 Task: Search one way flight ticket for 4 adults, 1 infant in seat and 1 infant on lap in premium economy from Kotzebue: Ralph Wien Memorial Airport to Greensboro: Piedmont Triad International Airport on 5-1-2023. Choice of flights is Singapure airlines. Number of bags: 2 carry on bags and 1 checked bag. Price is upto 60000. Outbound departure time preference is 5:45. Return departure time preference is 8:30.
Action: Mouse moved to (210, 187)
Screenshot: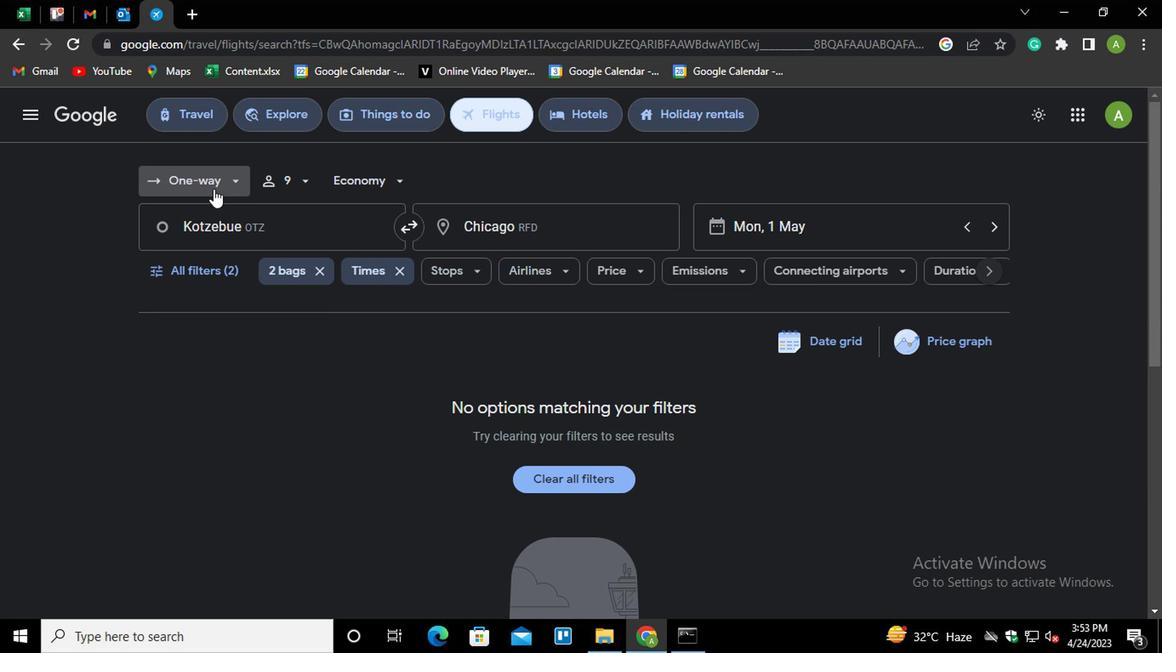 
Action: Mouse pressed left at (210, 187)
Screenshot: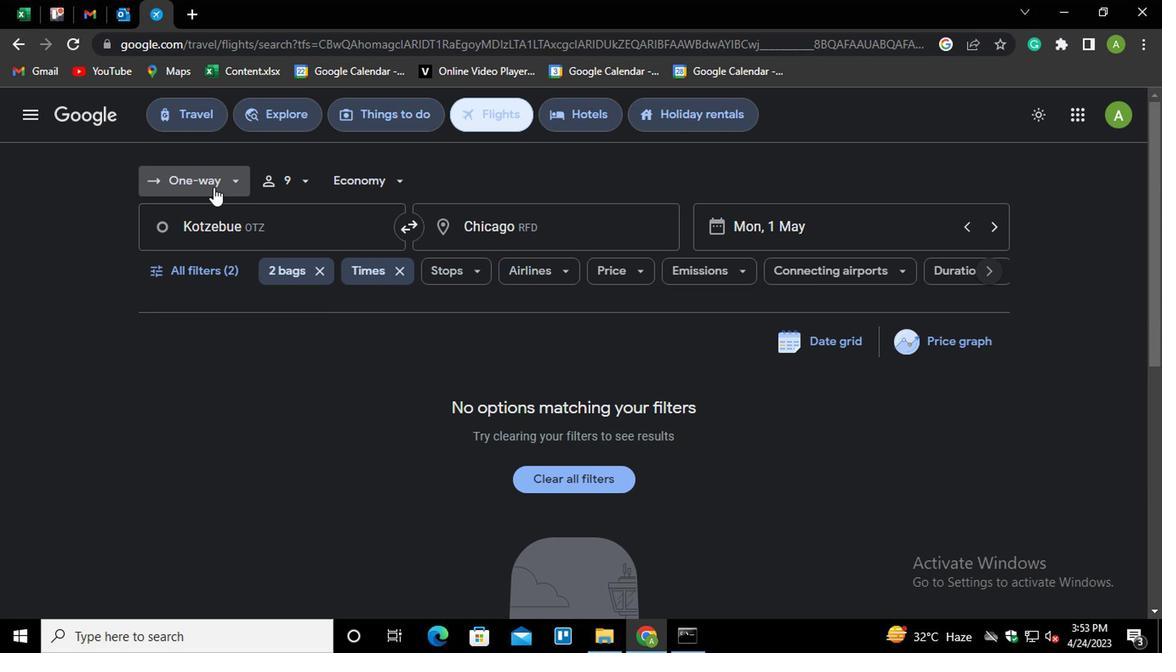 
Action: Mouse moved to (216, 254)
Screenshot: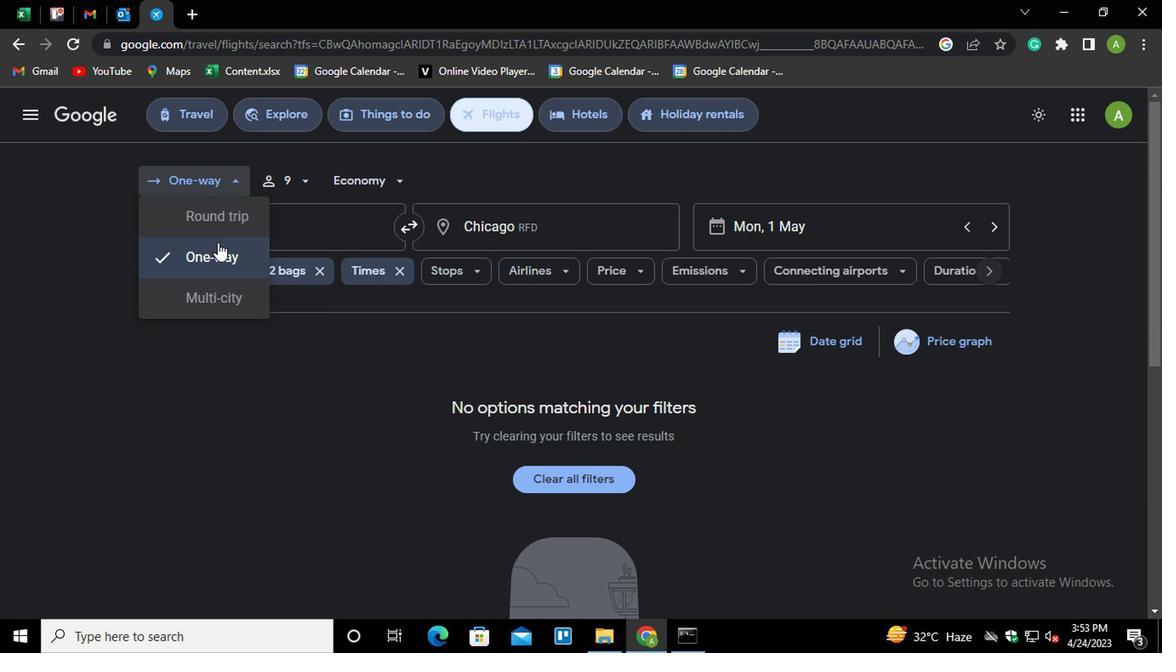 
Action: Mouse pressed left at (216, 254)
Screenshot: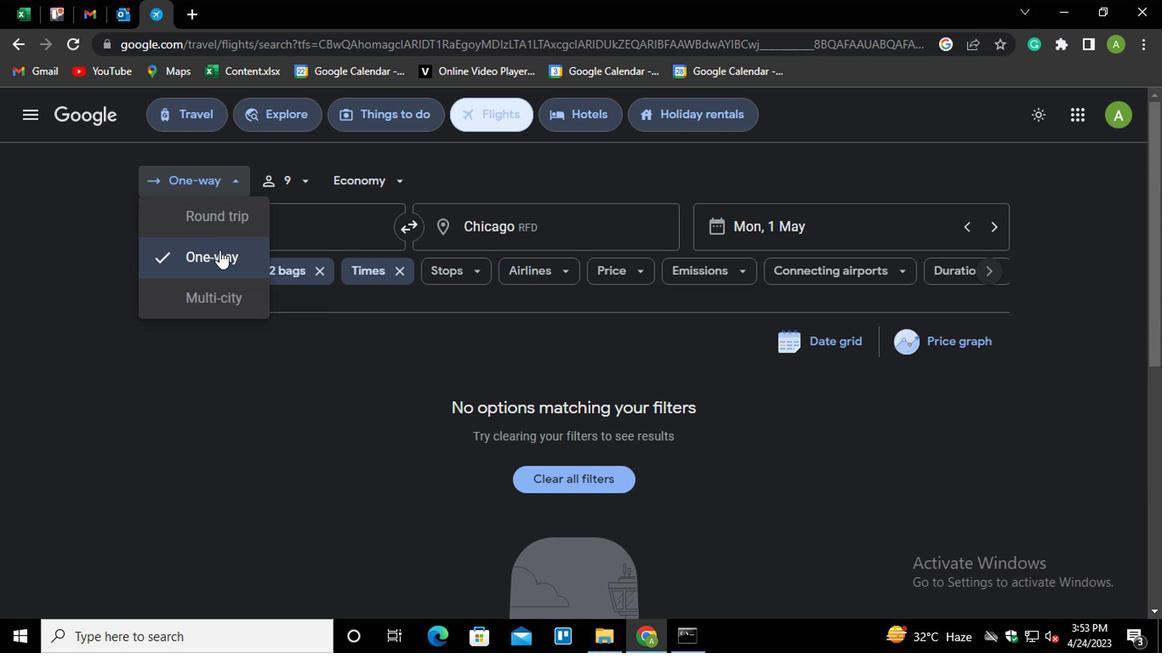 
Action: Mouse moved to (292, 185)
Screenshot: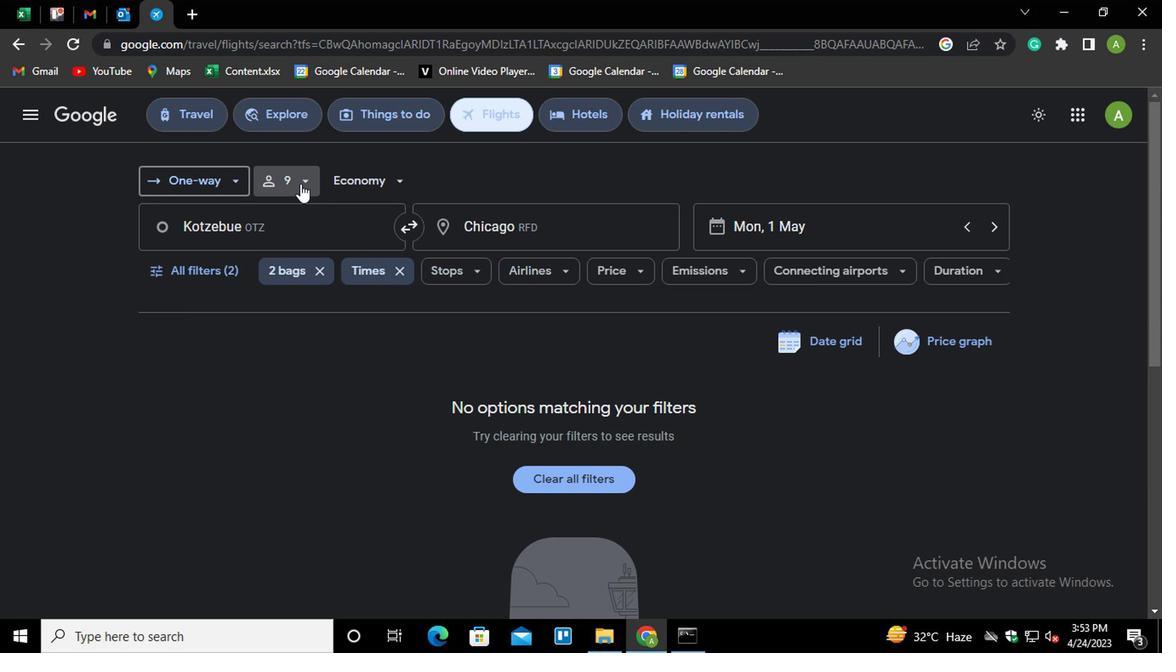 
Action: Mouse pressed left at (292, 185)
Screenshot: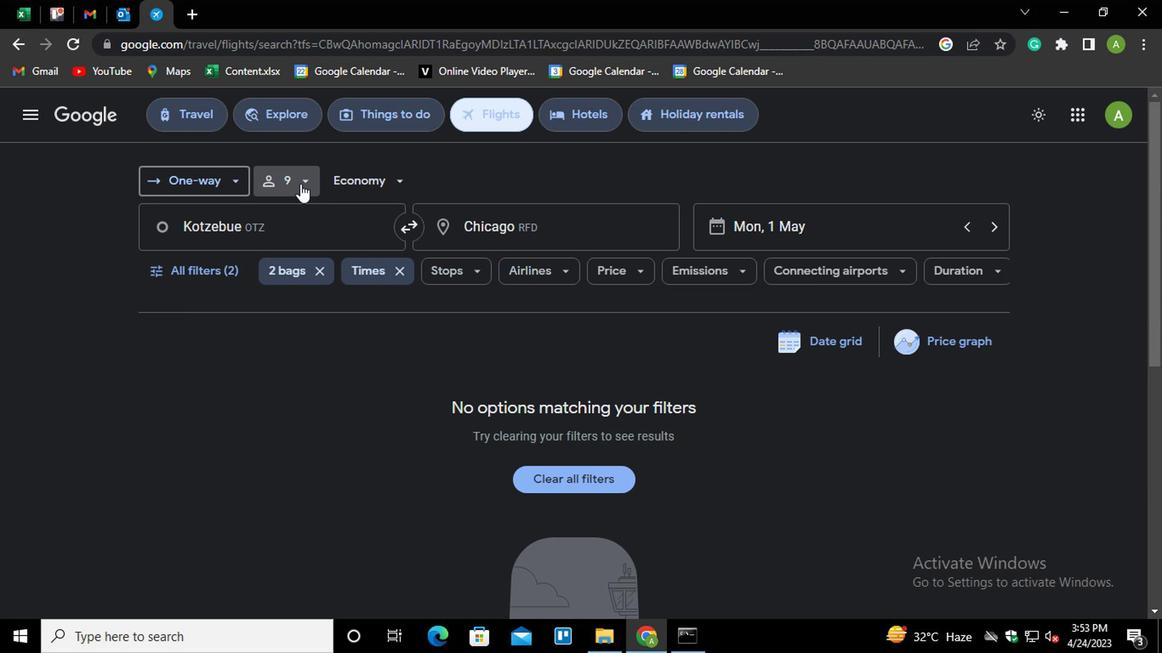 
Action: Mouse moved to (378, 225)
Screenshot: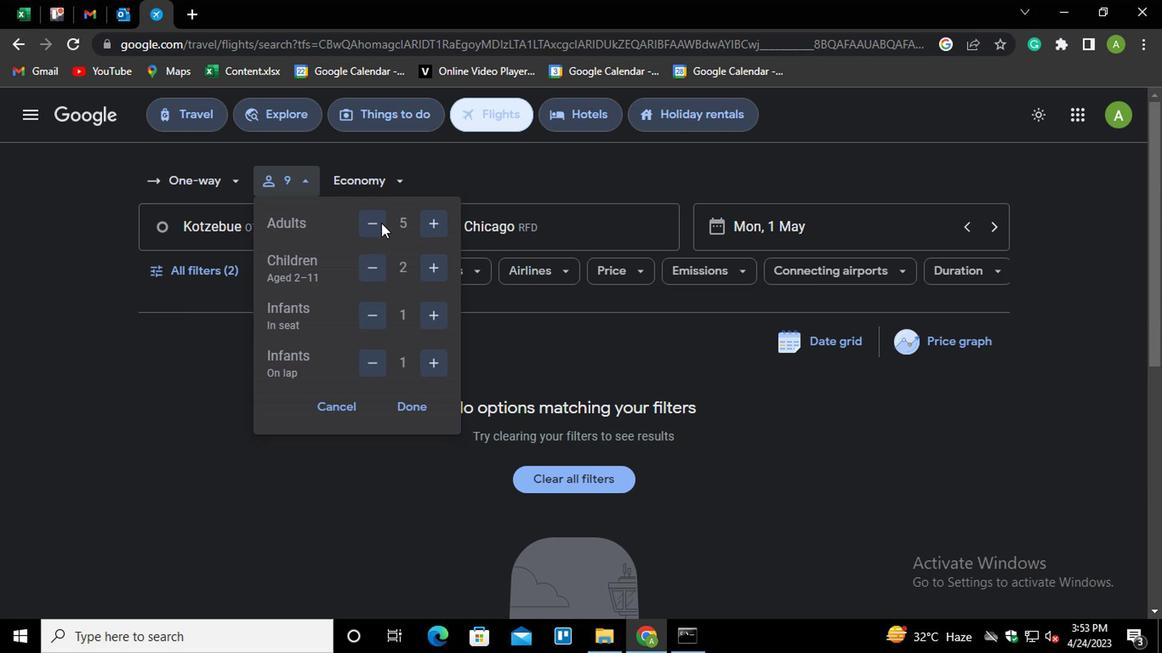 
Action: Mouse pressed left at (378, 225)
Screenshot: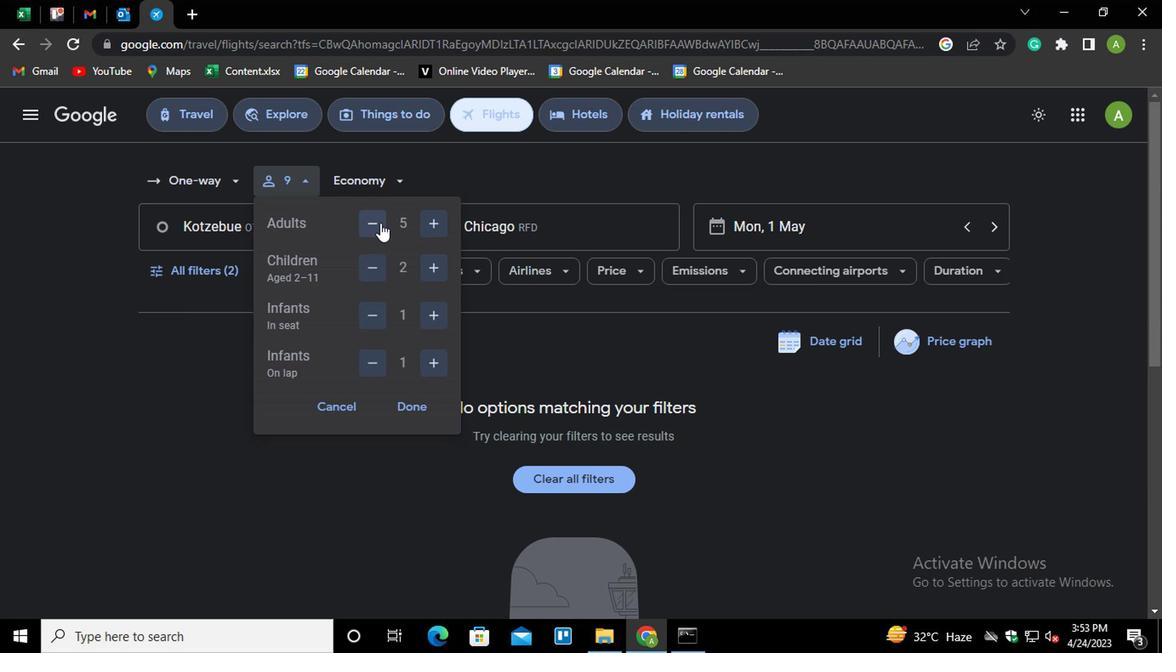 
Action: Mouse moved to (371, 265)
Screenshot: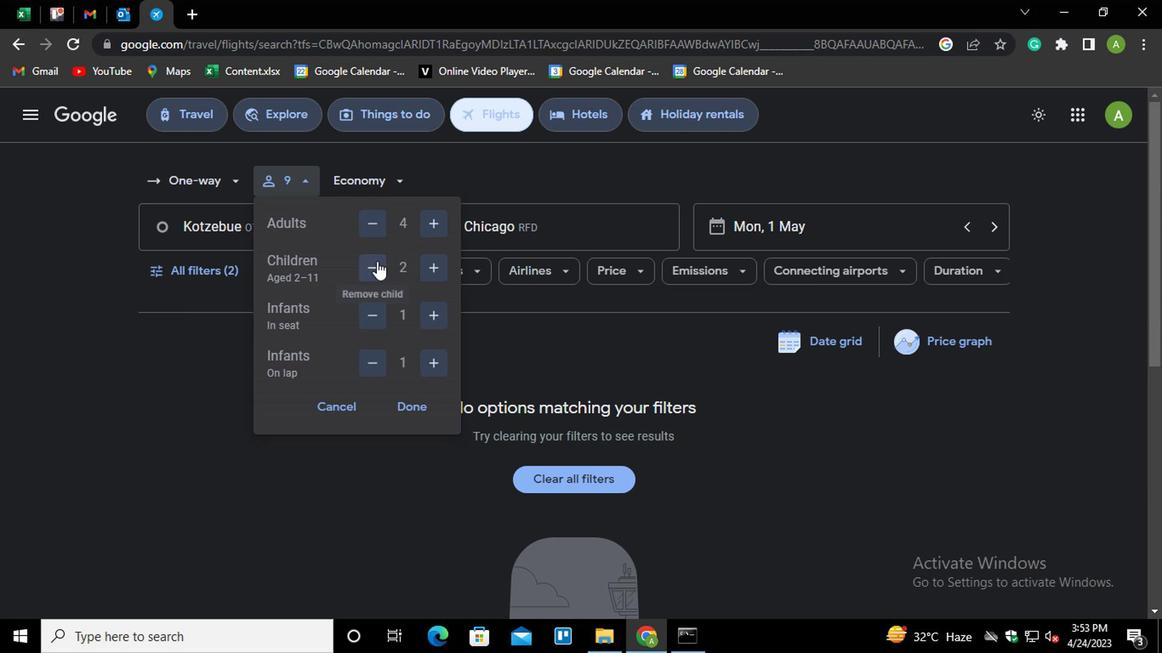 
Action: Mouse pressed left at (371, 265)
Screenshot: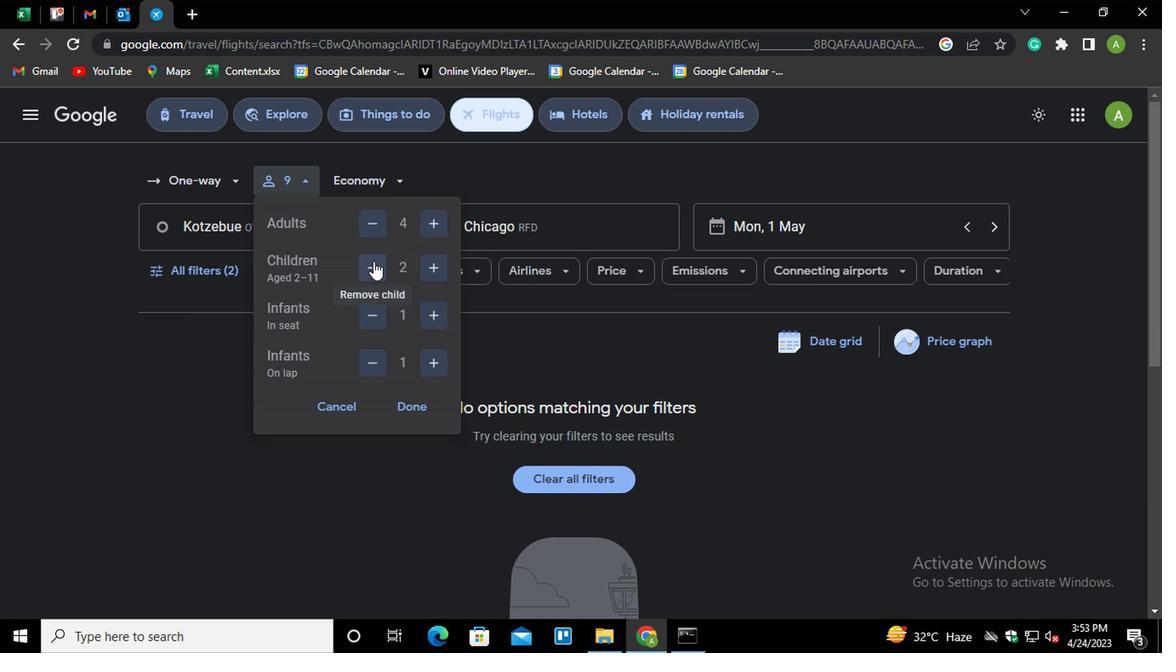 
Action: Mouse pressed left at (371, 265)
Screenshot: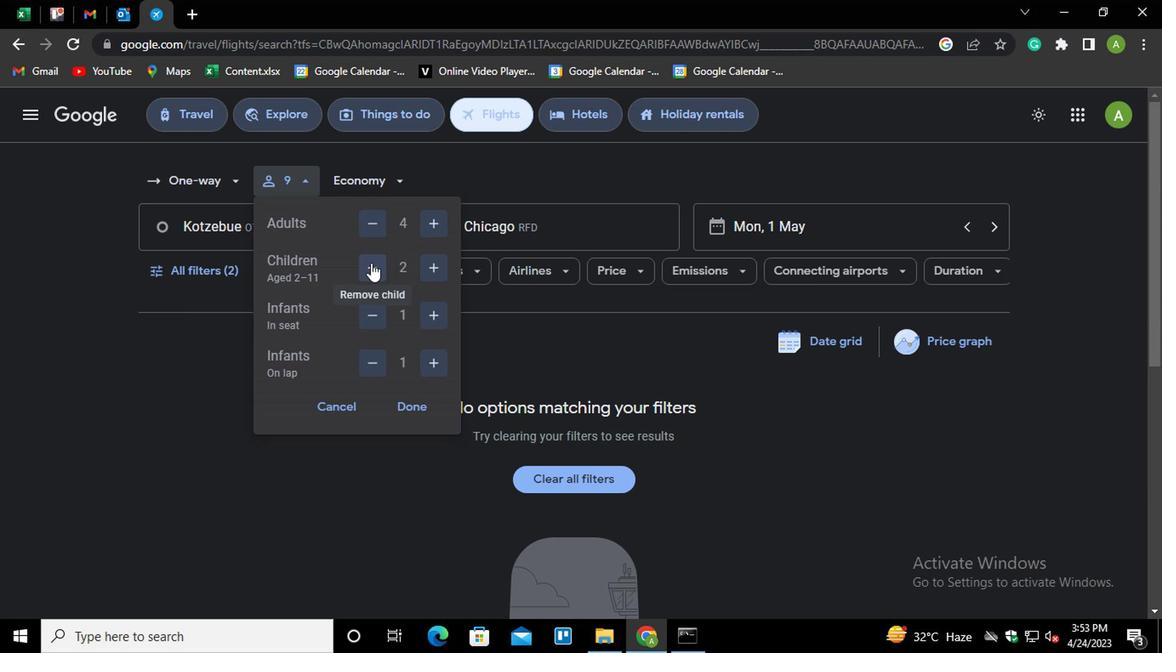 
Action: Mouse moved to (411, 409)
Screenshot: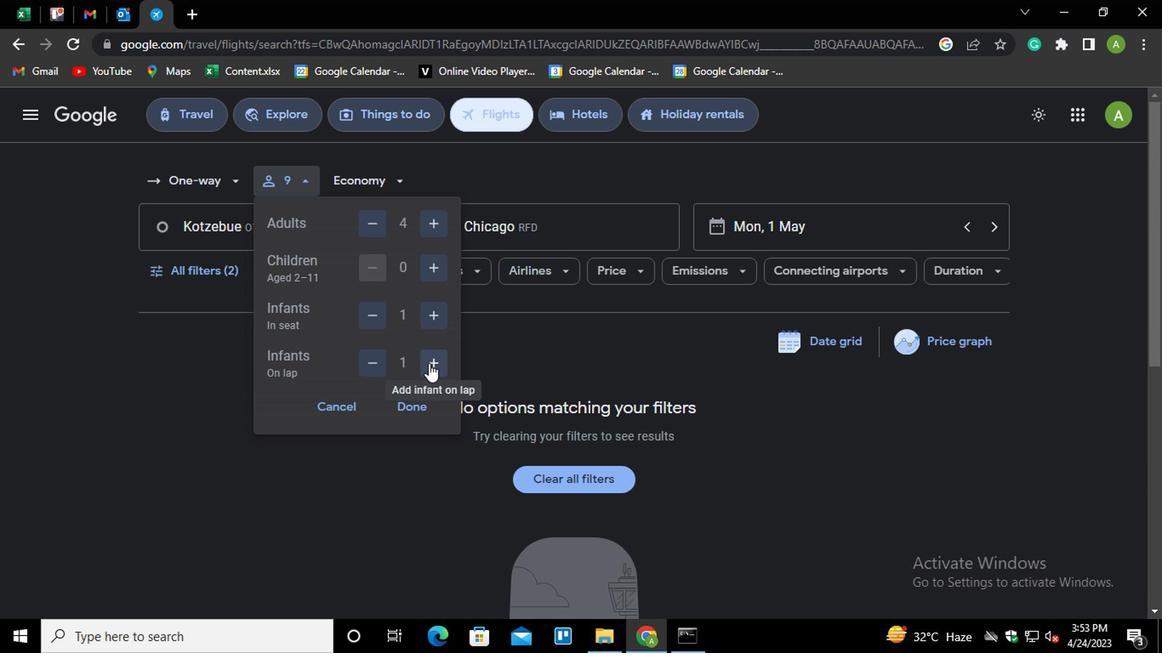 
Action: Mouse pressed left at (411, 409)
Screenshot: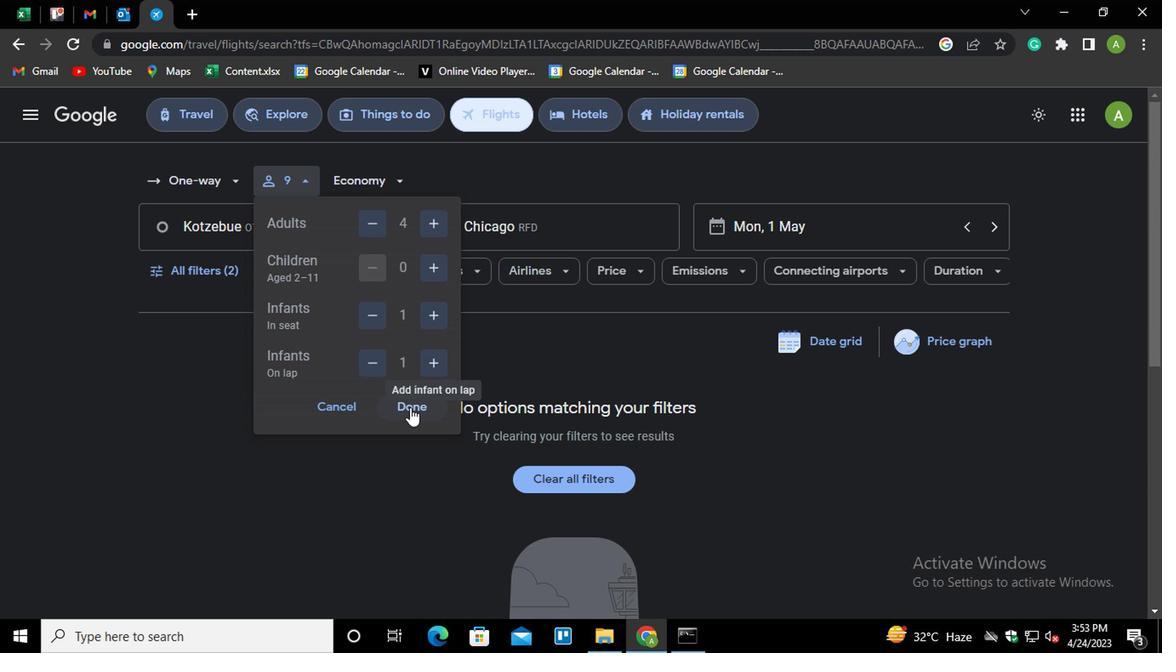 
Action: Mouse moved to (536, 231)
Screenshot: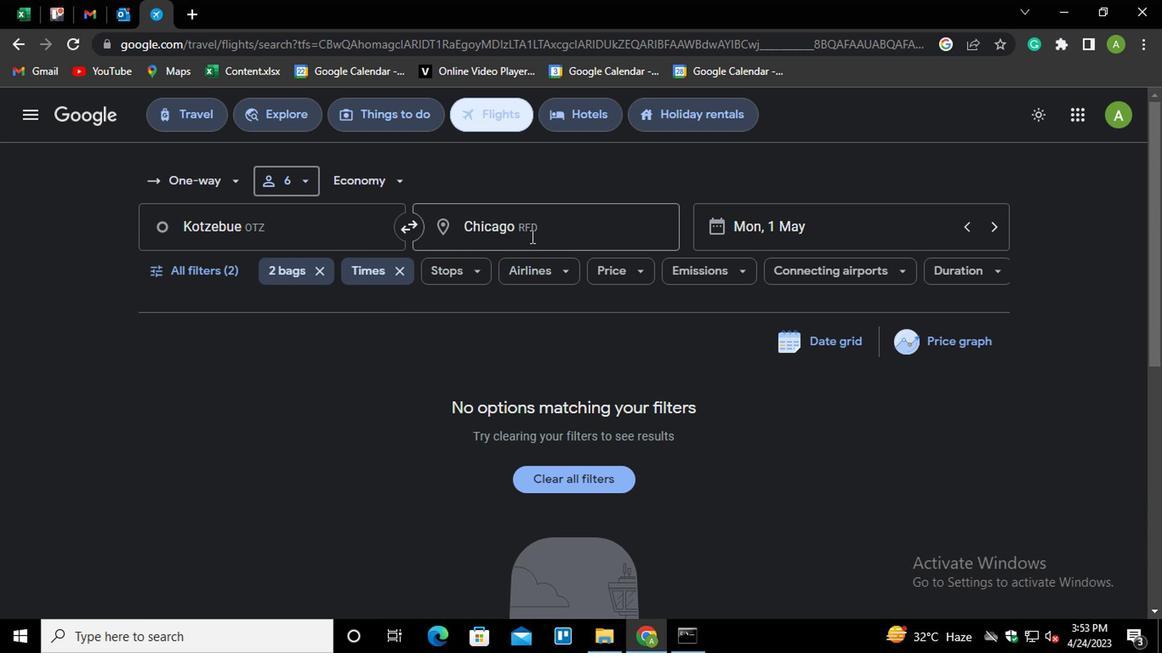 
Action: Mouse pressed left at (536, 231)
Screenshot: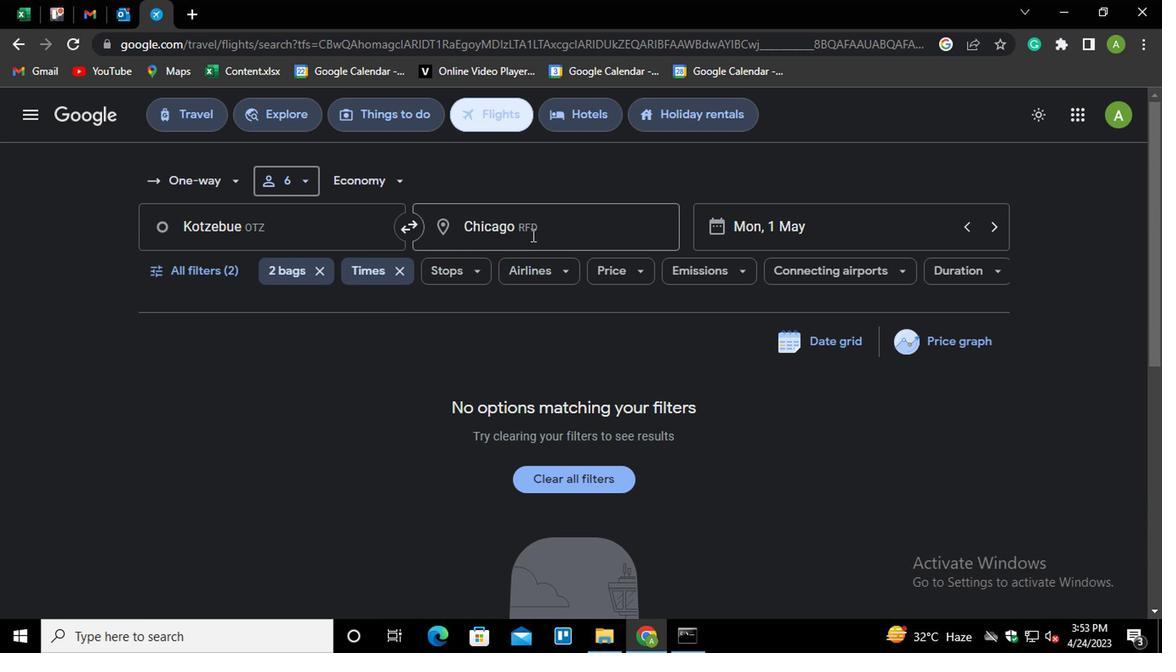 
Action: Mouse moved to (543, 227)
Screenshot: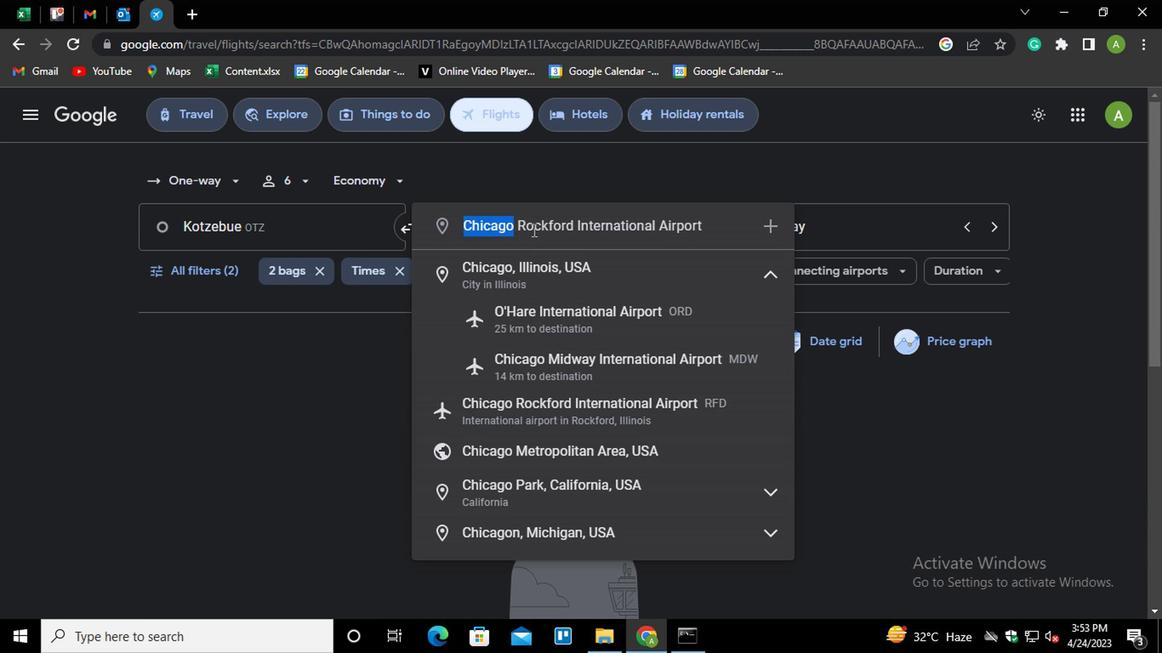 
Action: Key pressed <Key.shift>GREESBO<Key.backspace><Key.backspace><Key.backspace>NS<Key.down><Key.down><Key.enter>
Screenshot: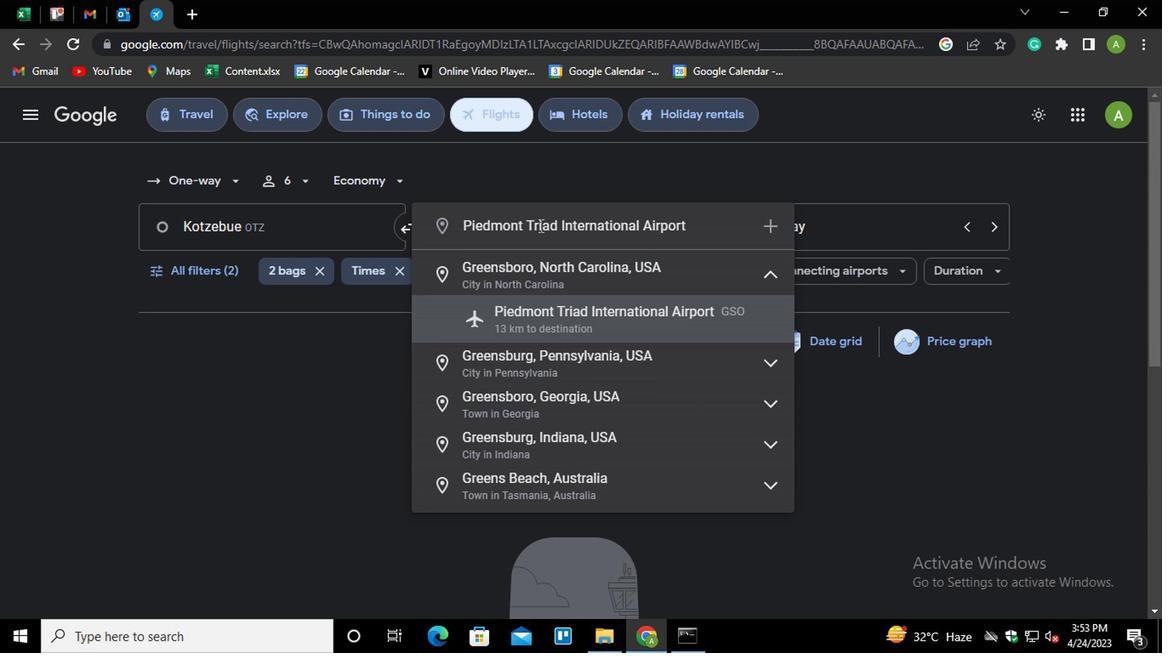 
Action: Mouse moved to (190, 295)
Screenshot: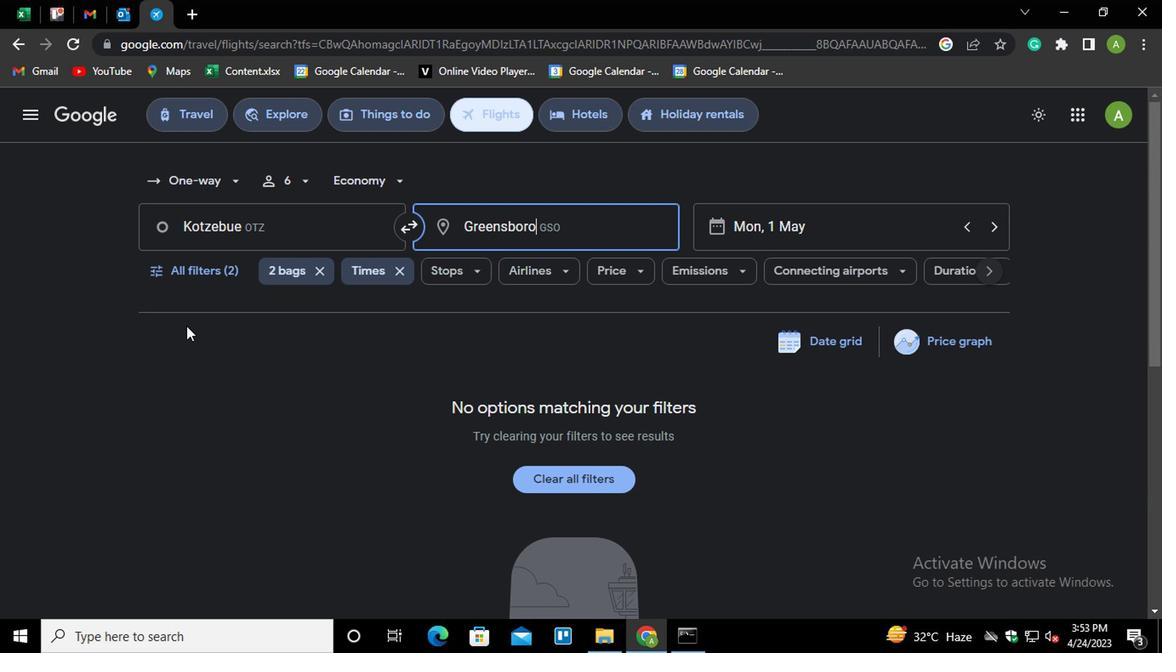 
Action: Mouse pressed left at (190, 295)
Screenshot: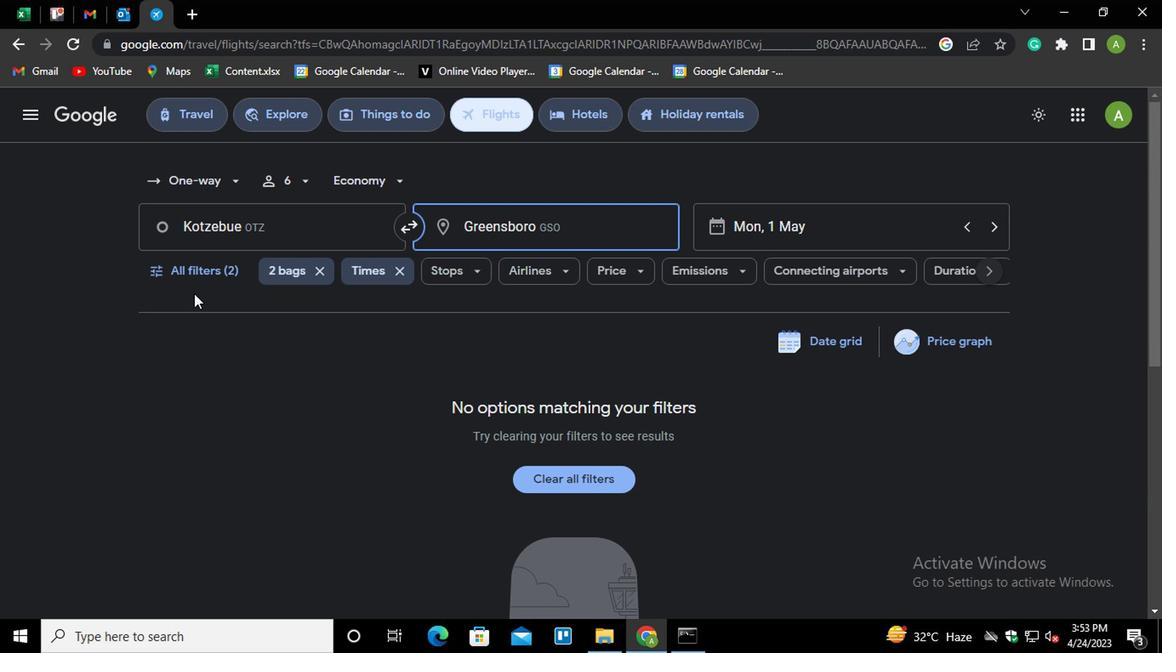 
Action: Mouse moved to (194, 278)
Screenshot: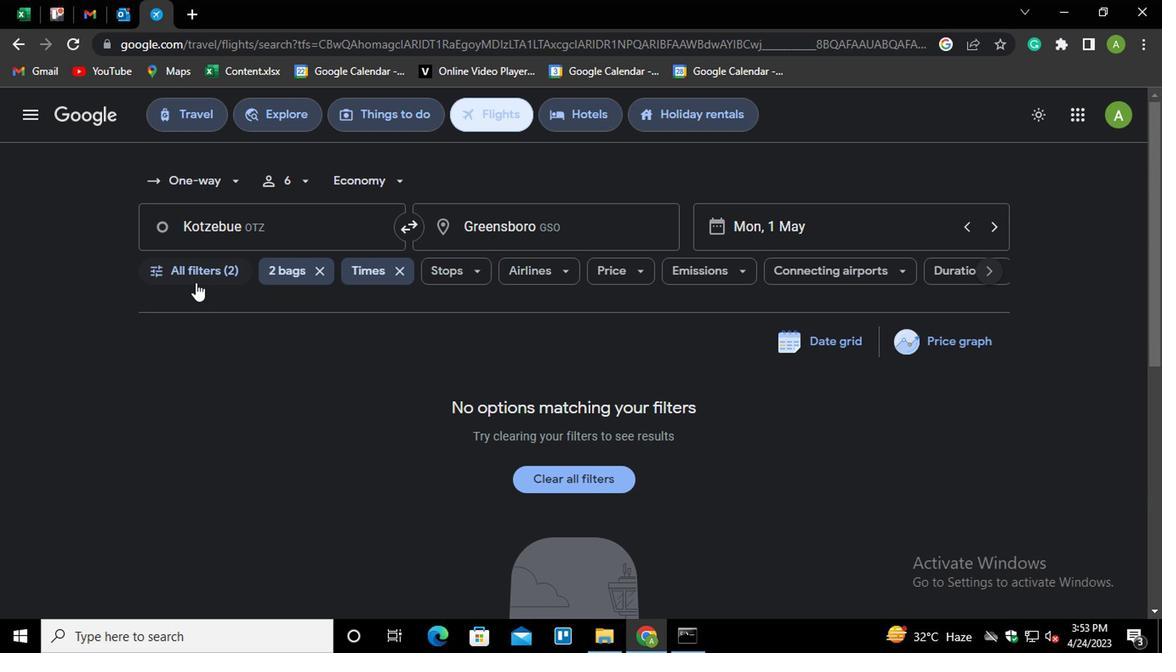 
Action: Mouse pressed left at (194, 278)
Screenshot: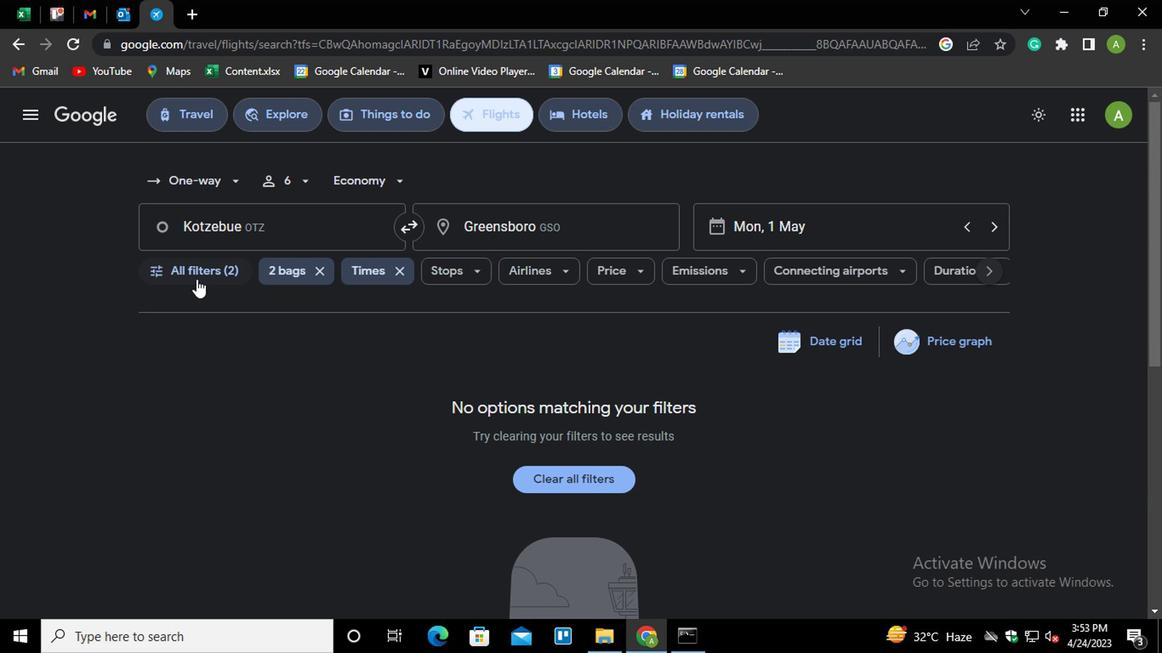 
Action: Mouse moved to (392, 596)
Screenshot: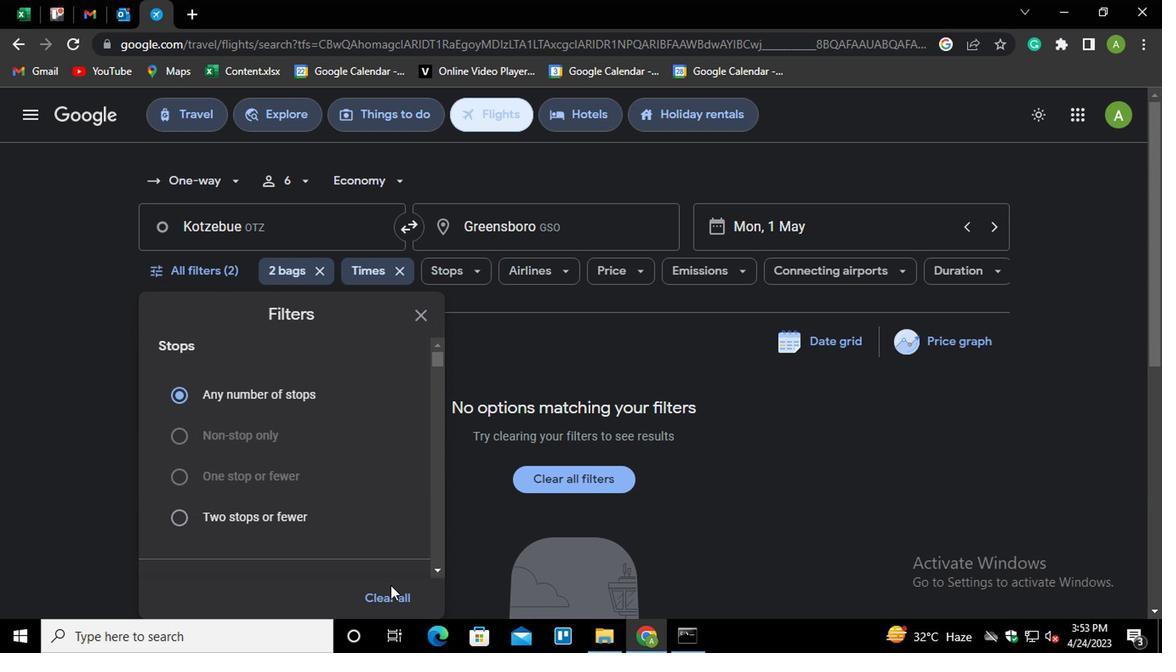 
Action: Mouse pressed left at (392, 596)
Screenshot: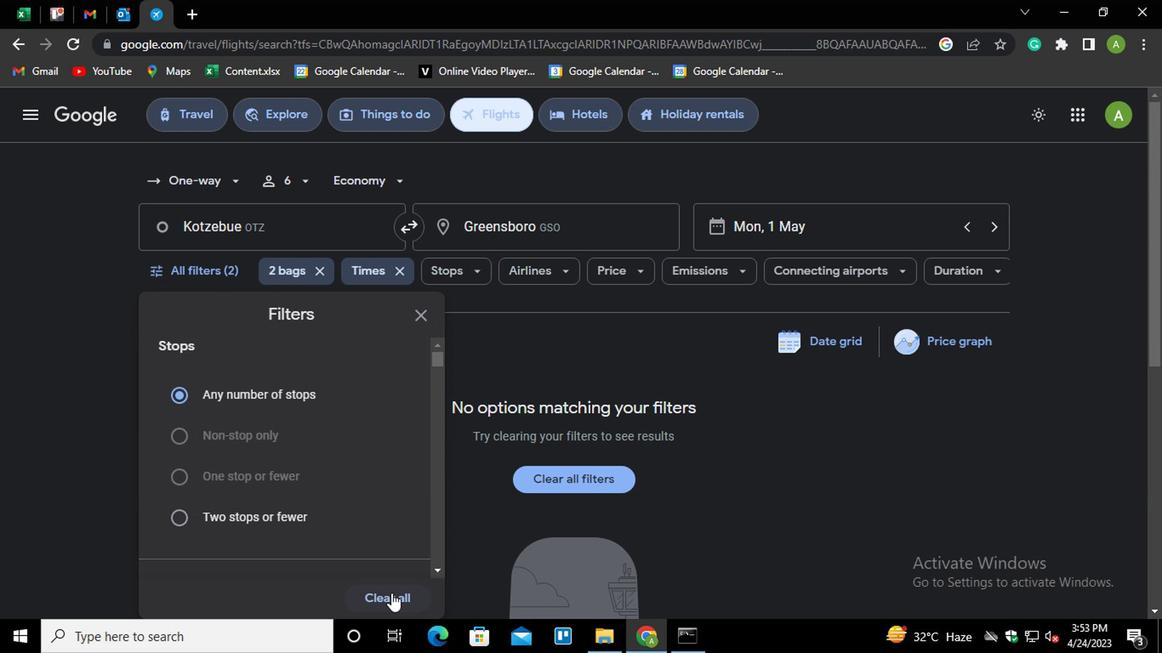
Action: Mouse moved to (246, 408)
Screenshot: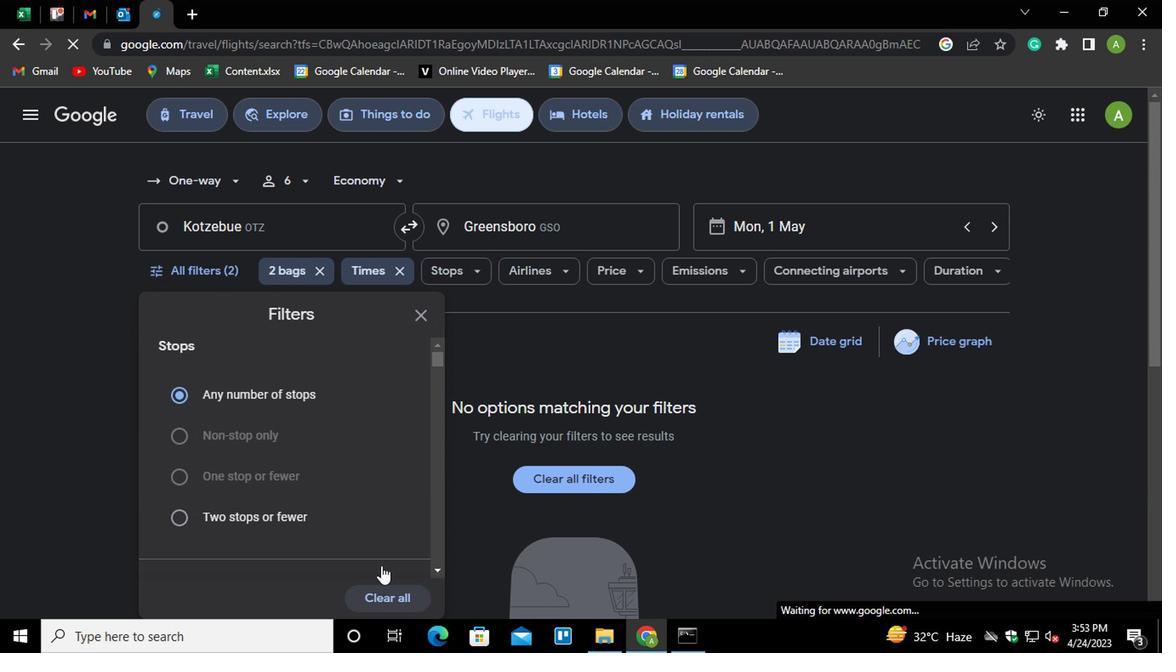 
Action: Mouse scrolled (246, 407) with delta (0, -1)
Screenshot: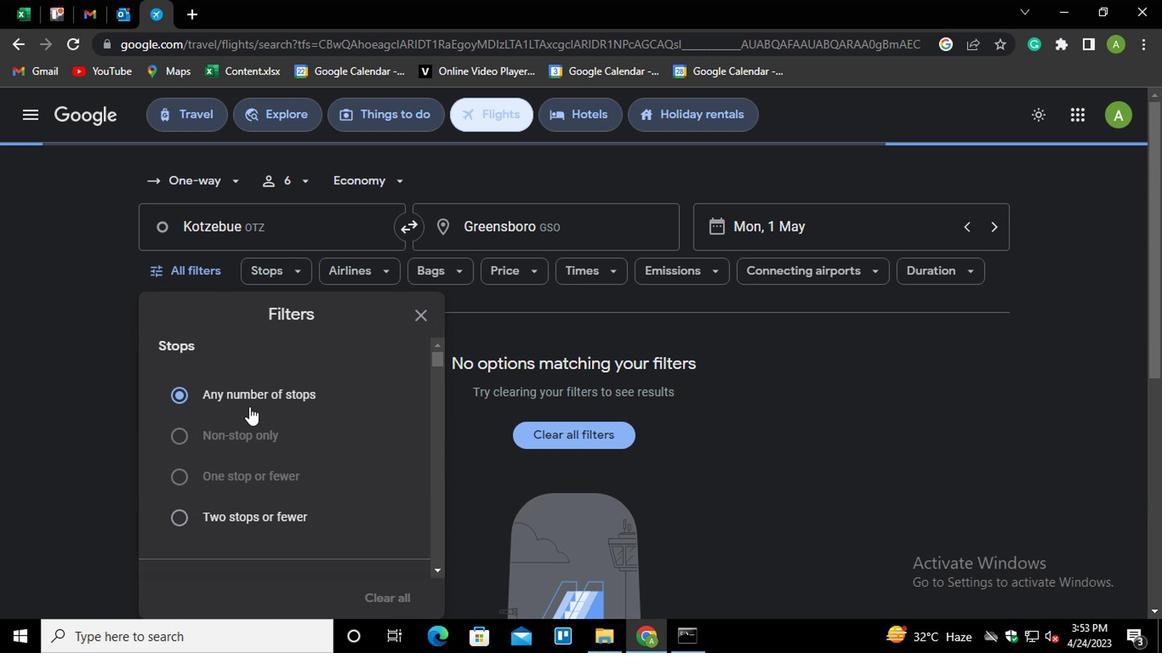 
Action: Mouse scrolled (246, 407) with delta (0, -1)
Screenshot: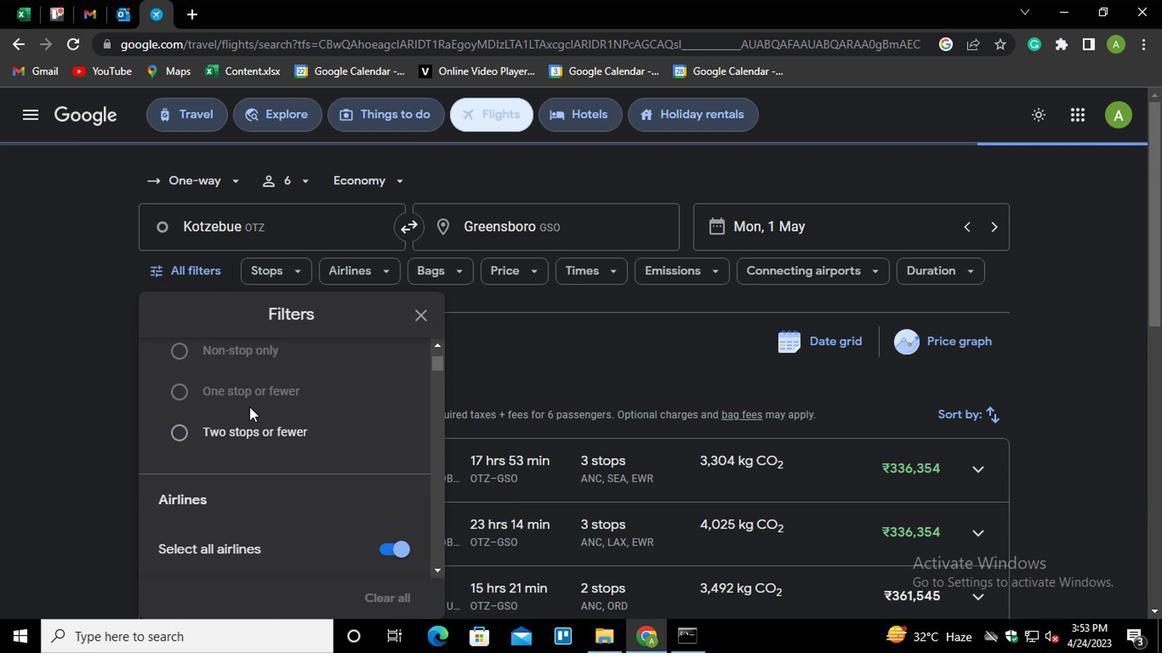 
Action: Mouse scrolled (246, 407) with delta (0, -1)
Screenshot: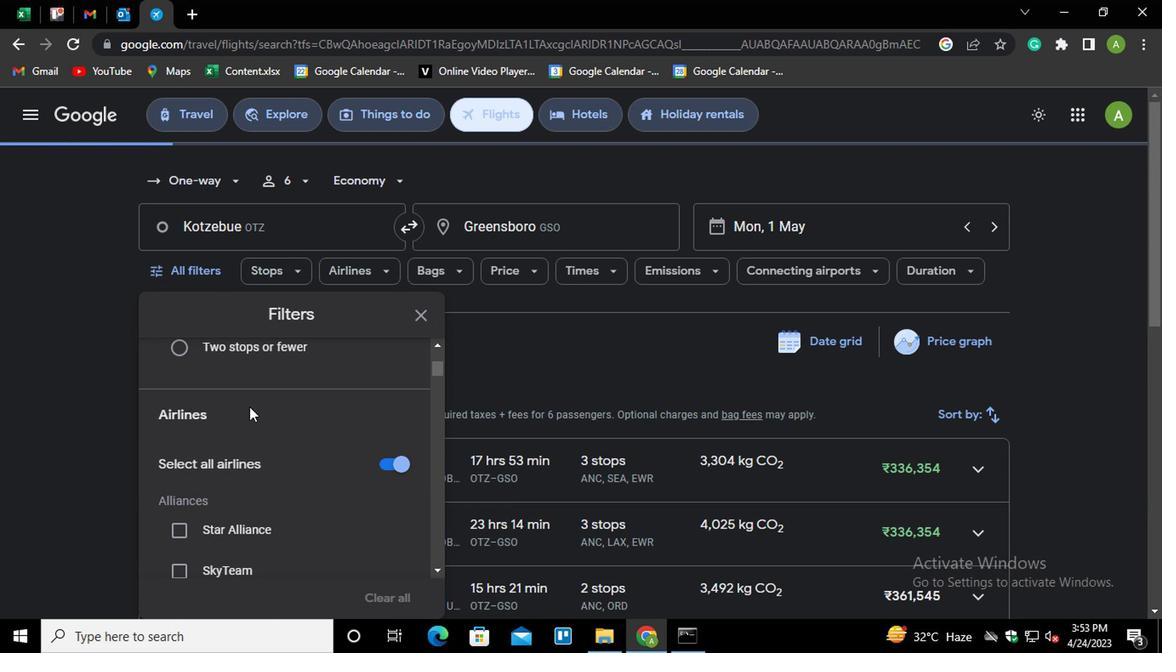 
Action: Mouse scrolled (246, 407) with delta (0, -1)
Screenshot: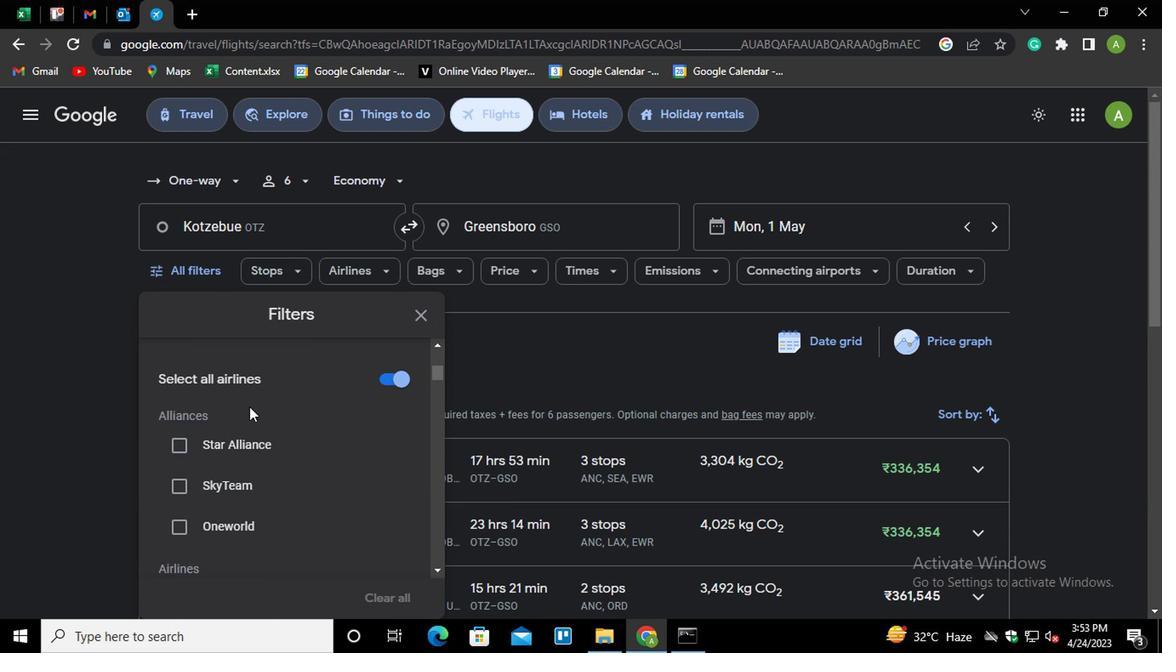 
Action: Mouse moved to (280, 409)
Screenshot: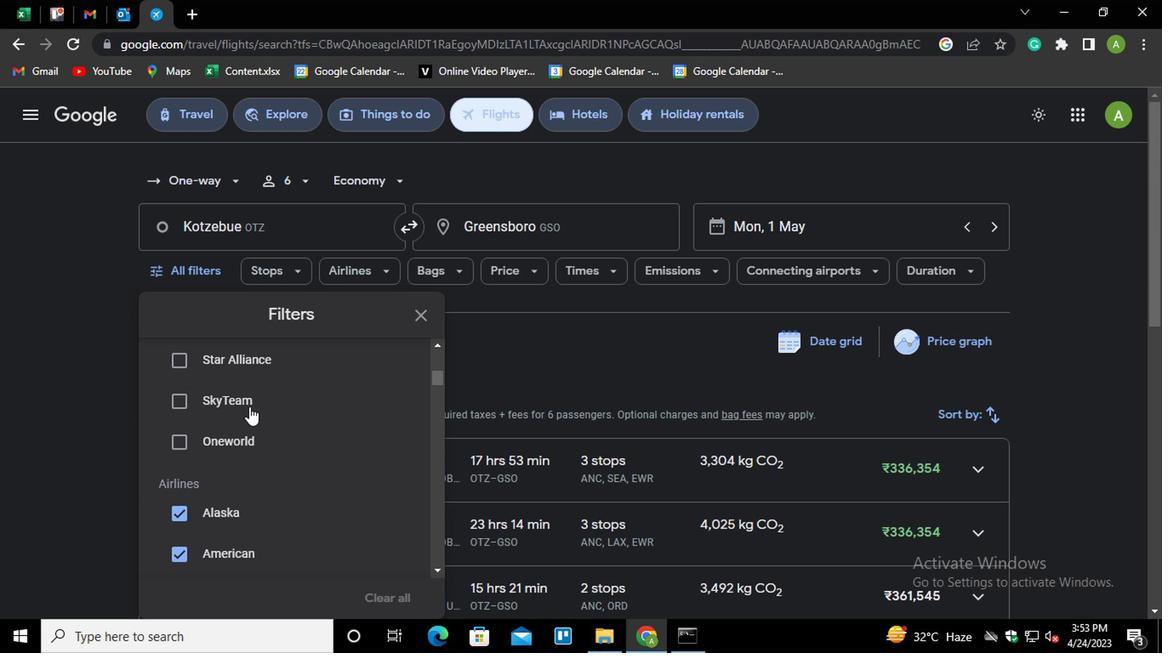 
Action: Mouse scrolled (280, 410) with delta (0, 1)
Screenshot: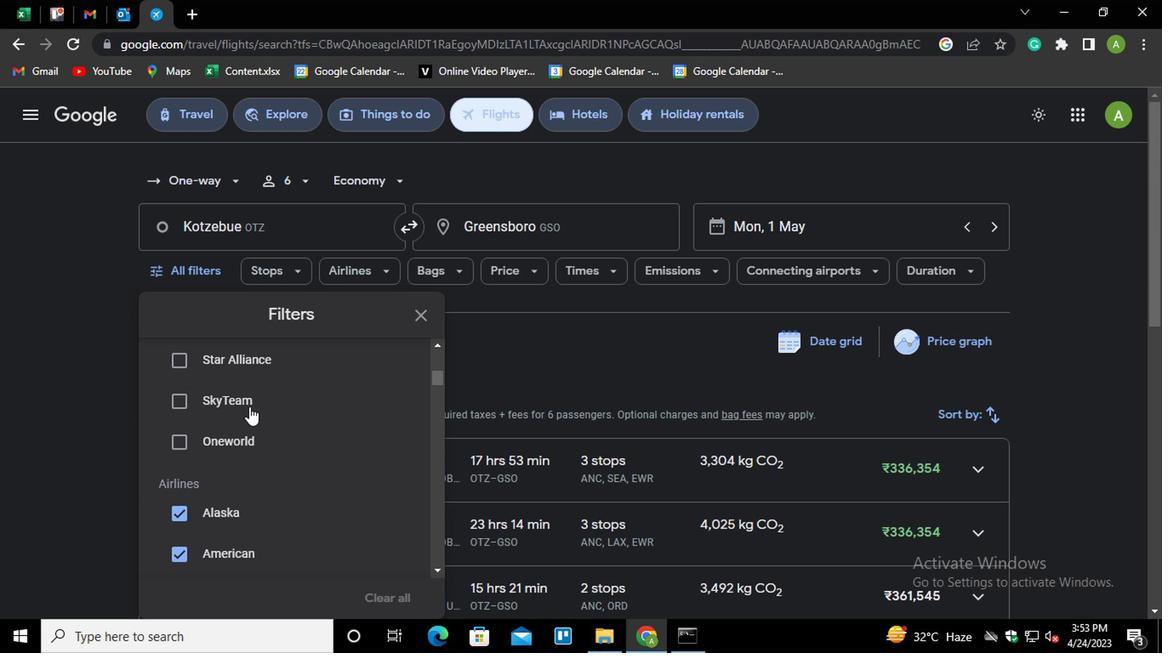 
Action: Mouse moved to (402, 385)
Screenshot: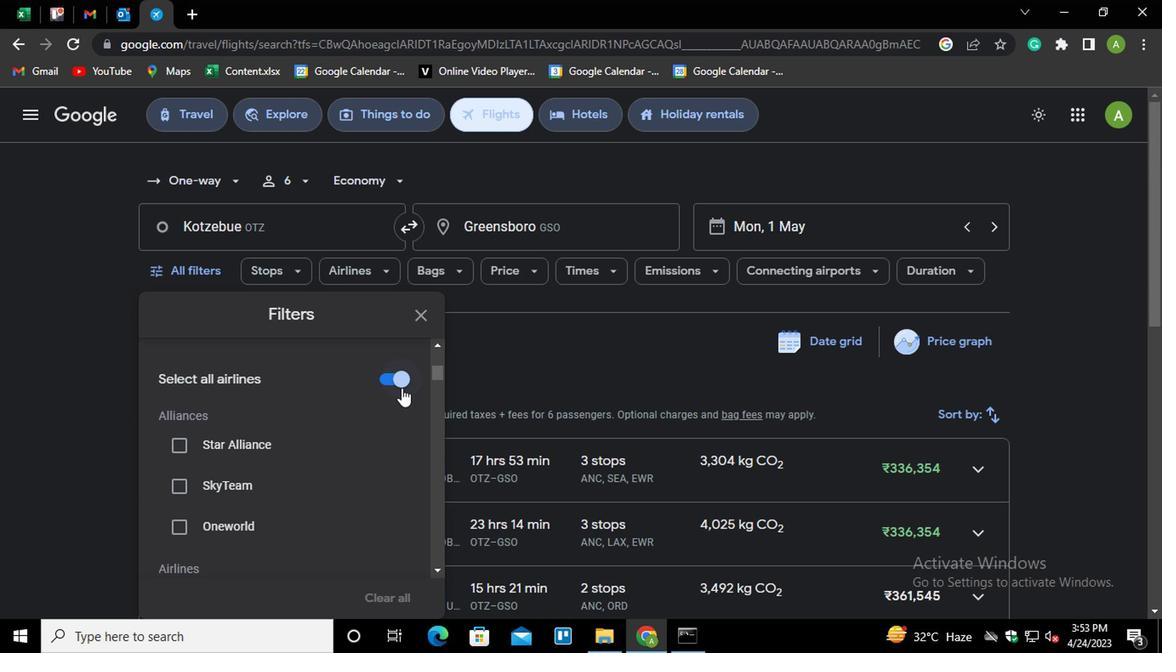 
Action: Mouse pressed left at (402, 385)
Screenshot: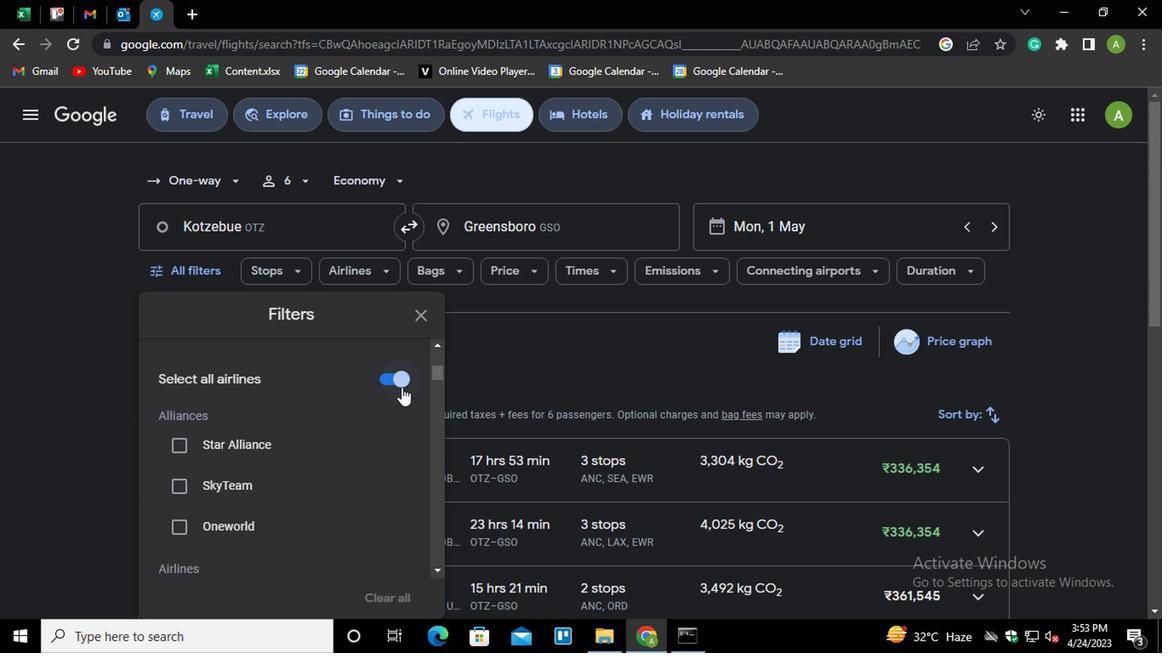 
Action: Mouse moved to (366, 464)
Screenshot: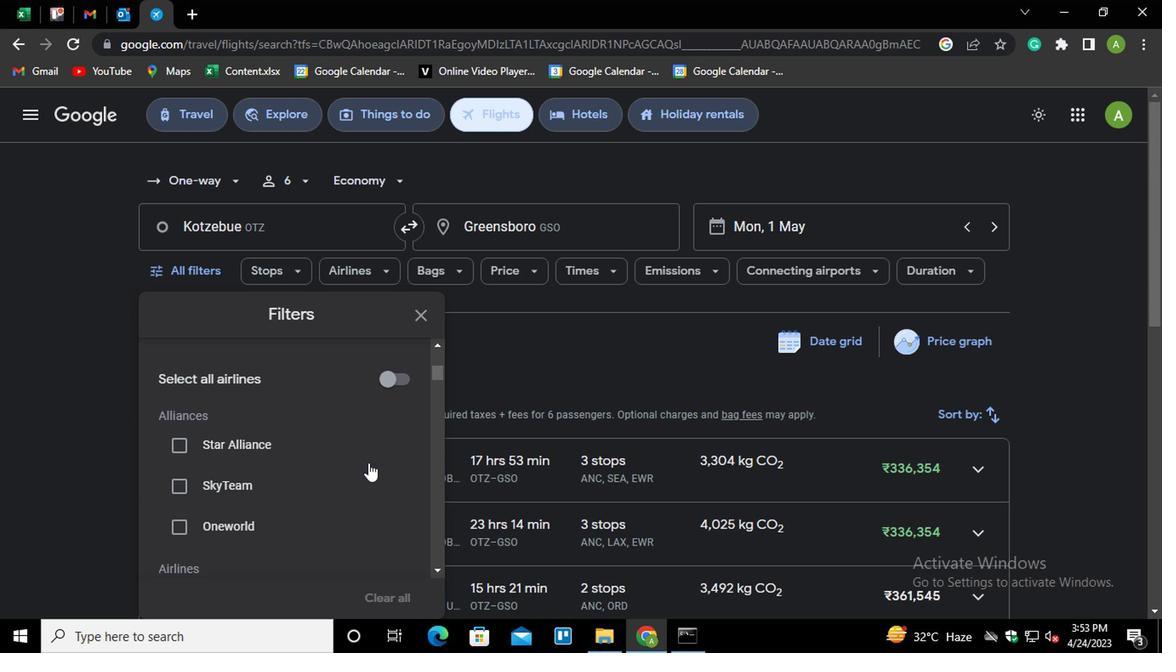 
Action: Mouse scrolled (366, 463) with delta (0, 0)
Screenshot: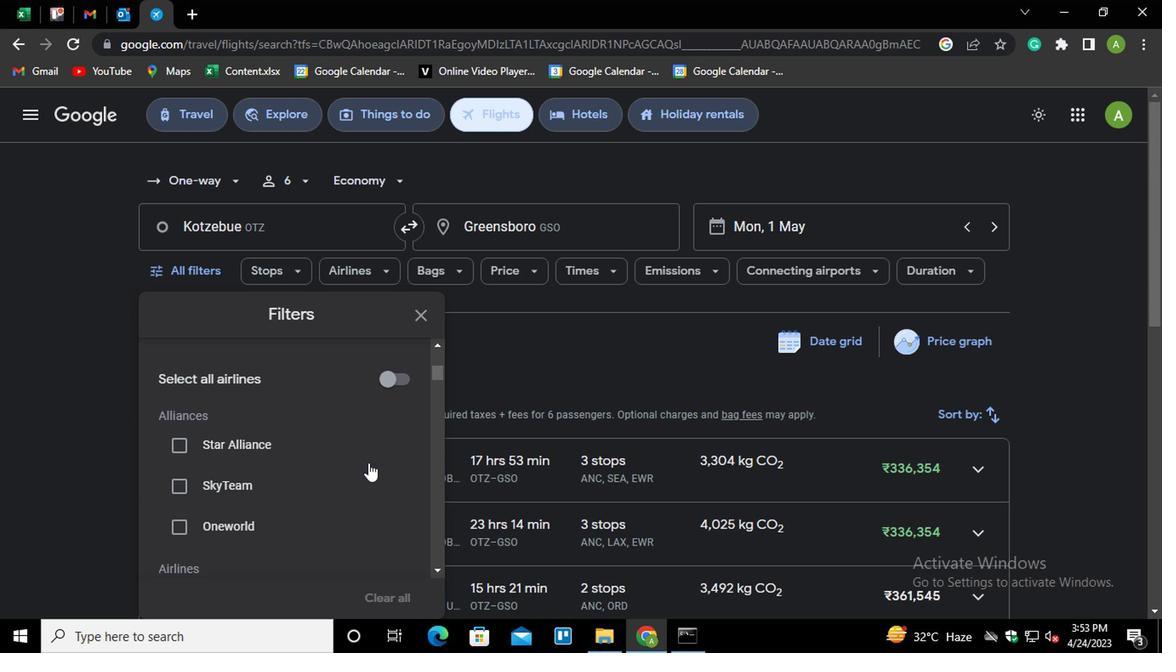 
Action: Mouse moved to (366, 465)
Screenshot: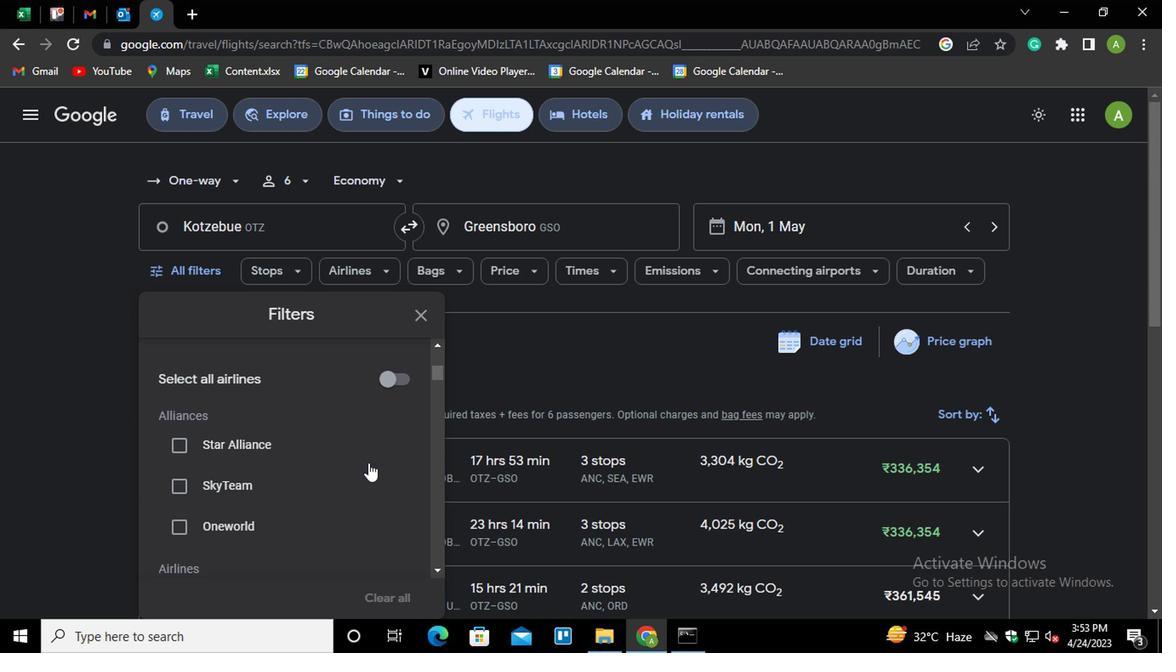
Action: Mouse scrolled (366, 464) with delta (0, -1)
Screenshot: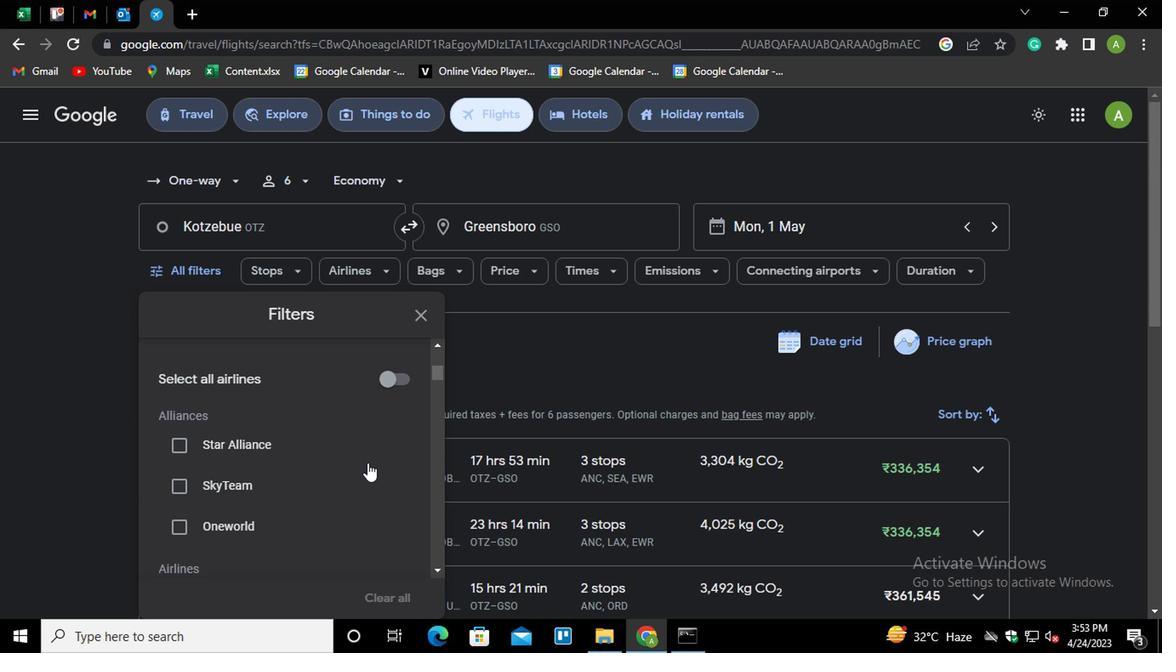 
Action: Mouse scrolled (366, 464) with delta (0, -1)
Screenshot: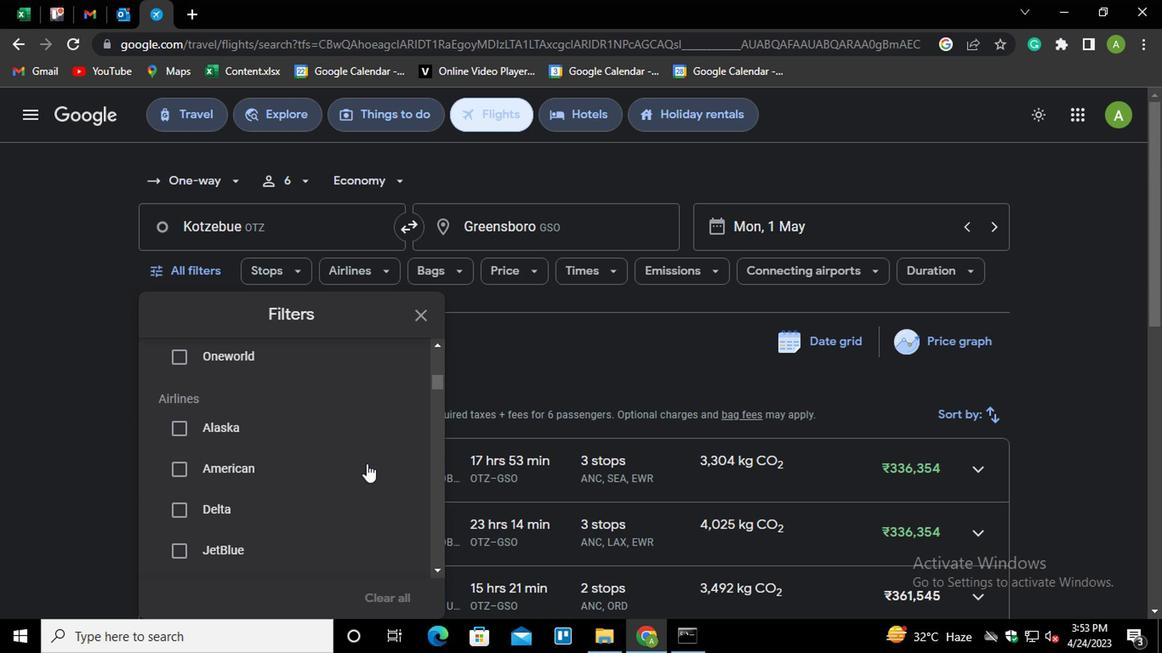 
Action: Mouse scrolled (366, 464) with delta (0, -1)
Screenshot: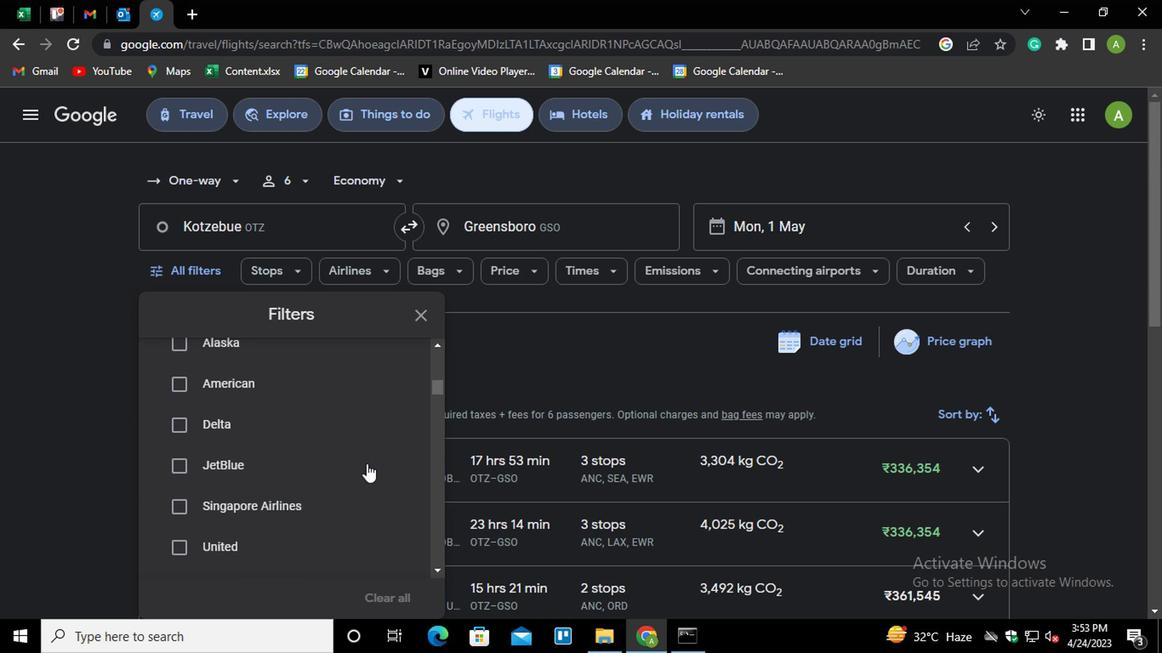 
Action: Mouse scrolled (366, 466) with delta (0, 0)
Screenshot: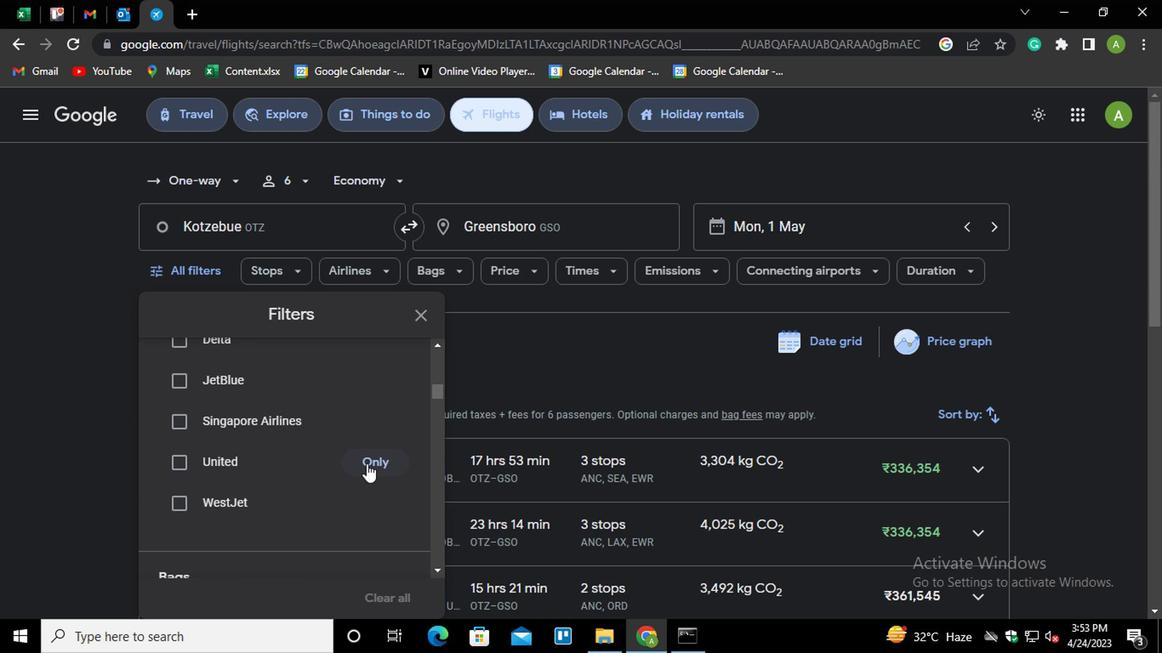 
Action: Mouse moved to (371, 499)
Screenshot: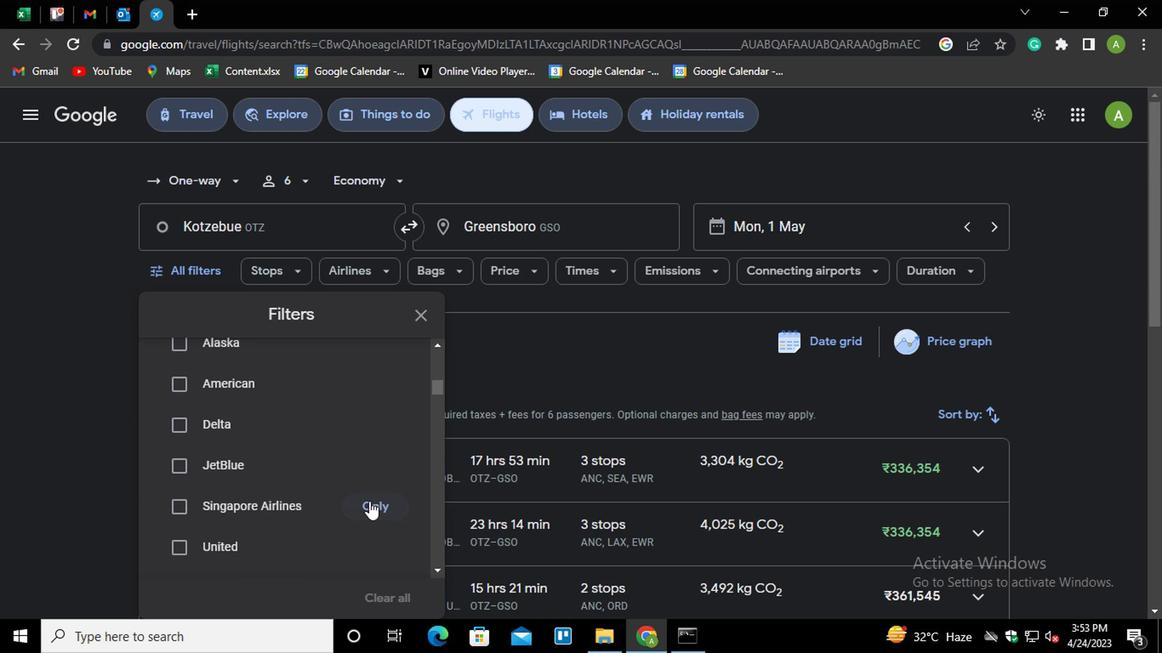 
Action: Mouse pressed left at (371, 499)
Screenshot: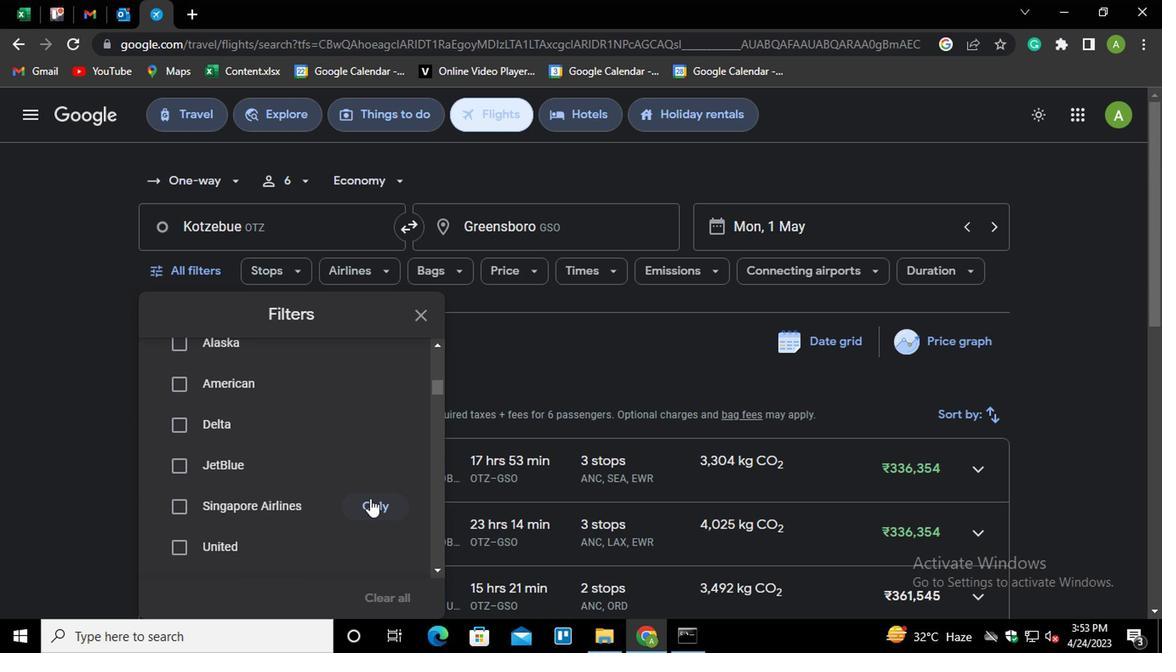 
Action: Mouse moved to (360, 510)
Screenshot: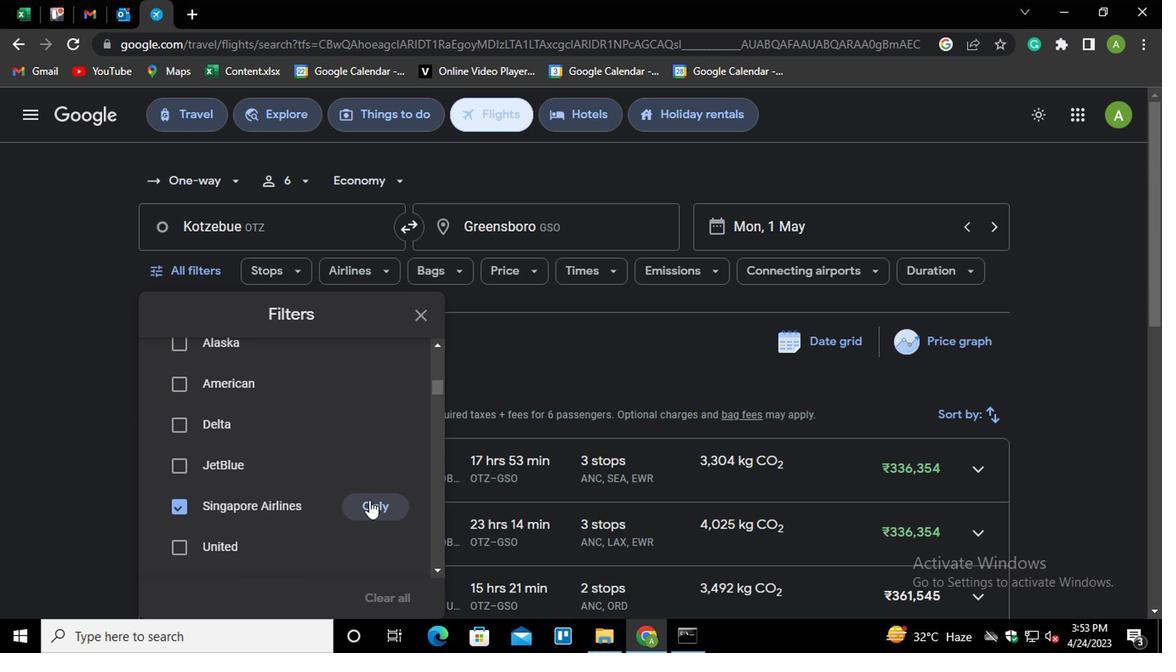 
Action: Mouse scrolled (360, 510) with delta (0, 0)
Screenshot: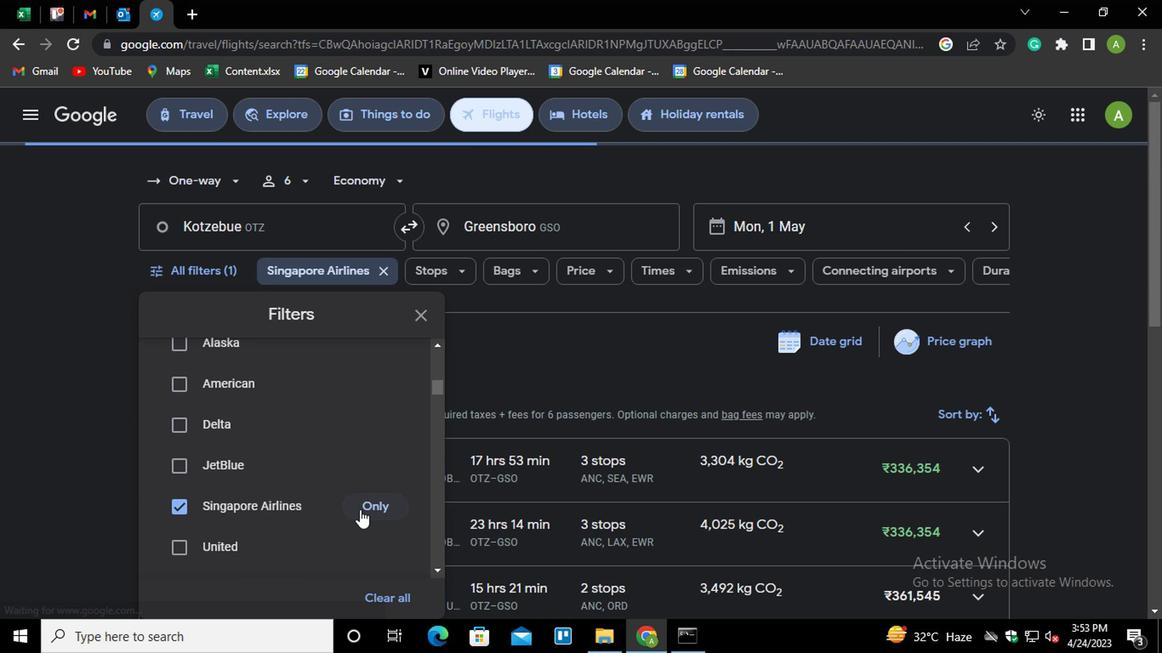 
Action: Mouse scrolled (360, 510) with delta (0, 0)
Screenshot: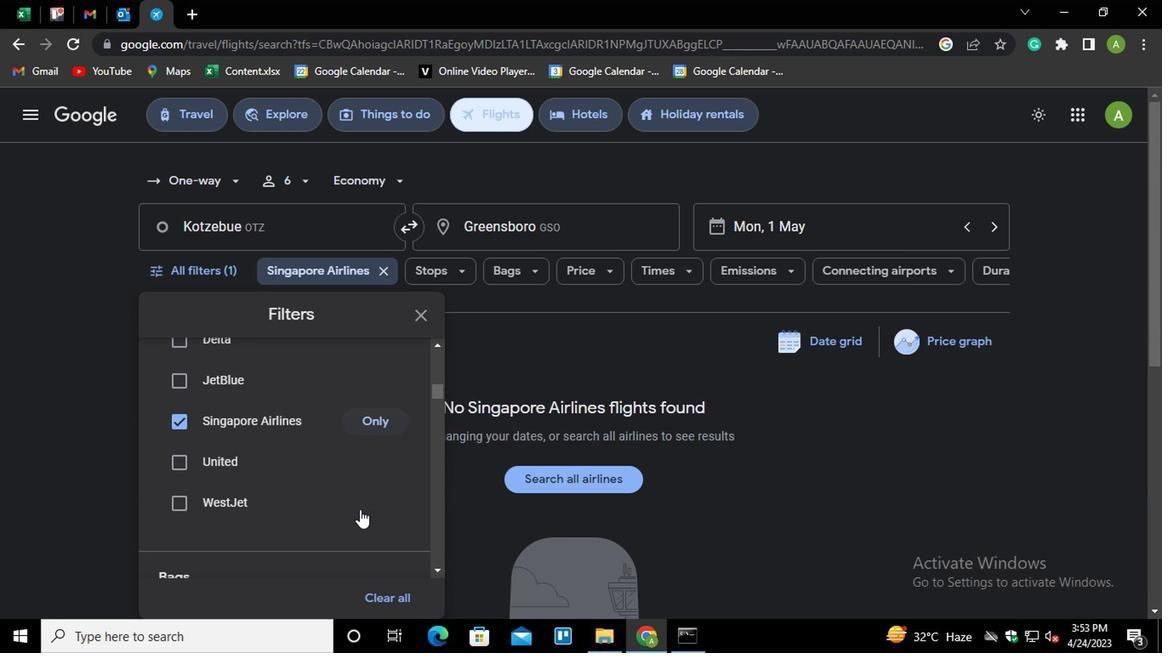 
Action: Mouse scrolled (360, 510) with delta (0, 0)
Screenshot: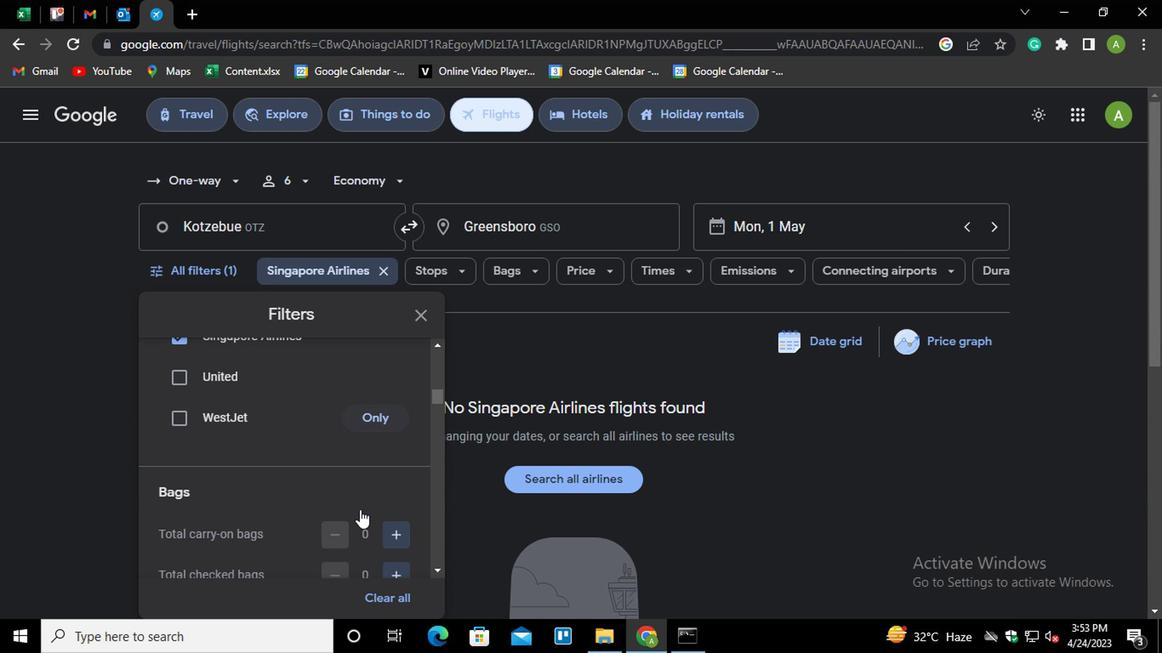 
Action: Mouse moved to (396, 449)
Screenshot: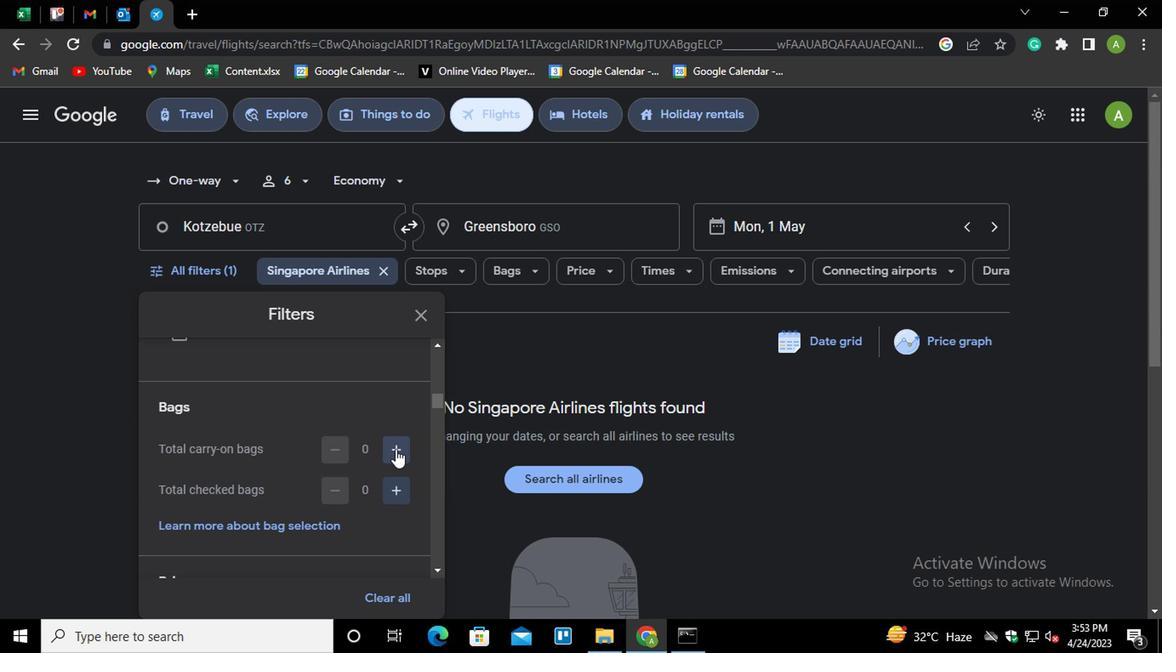 
Action: Mouse pressed left at (396, 449)
Screenshot: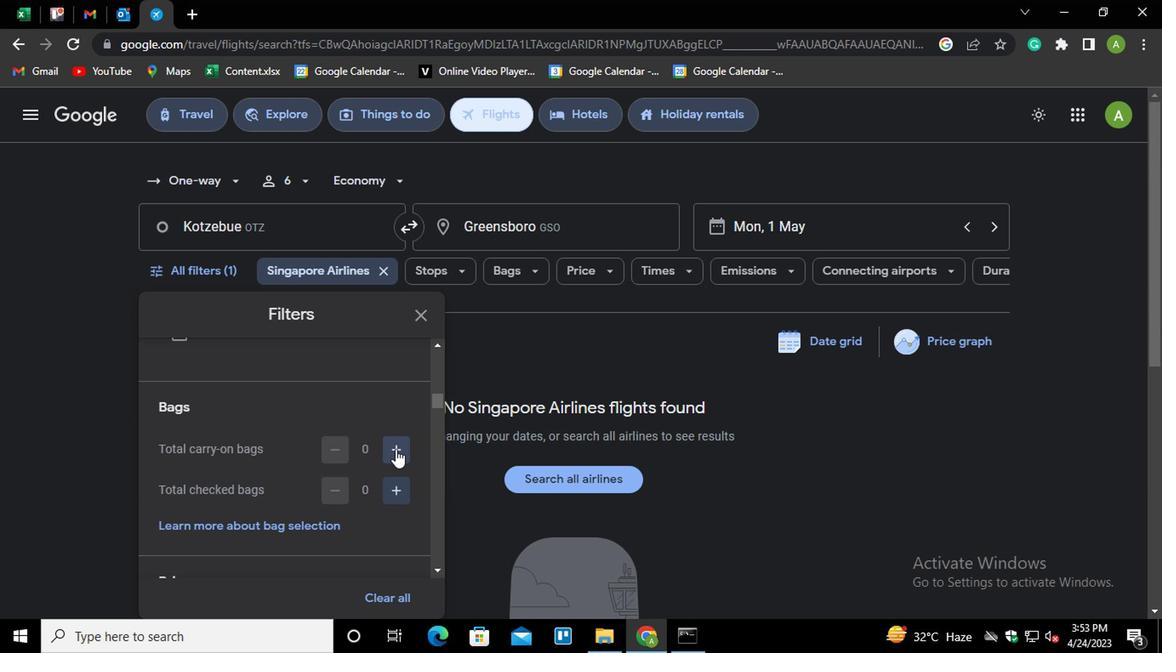 
Action: Mouse pressed left at (396, 449)
Screenshot: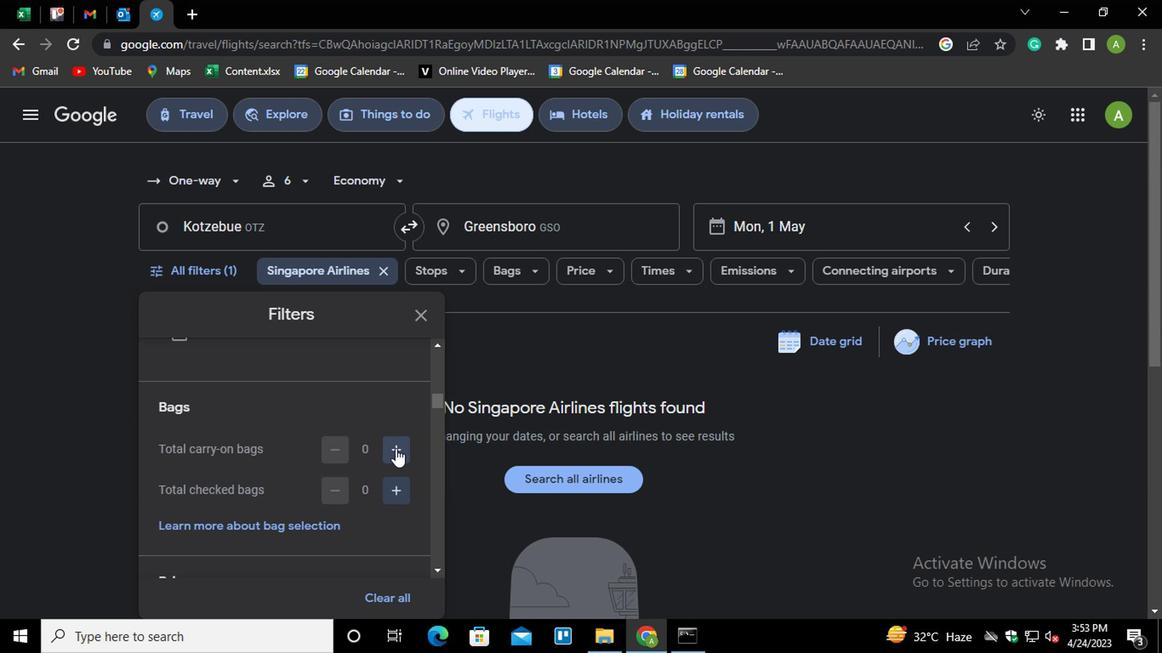 
Action: Mouse moved to (396, 487)
Screenshot: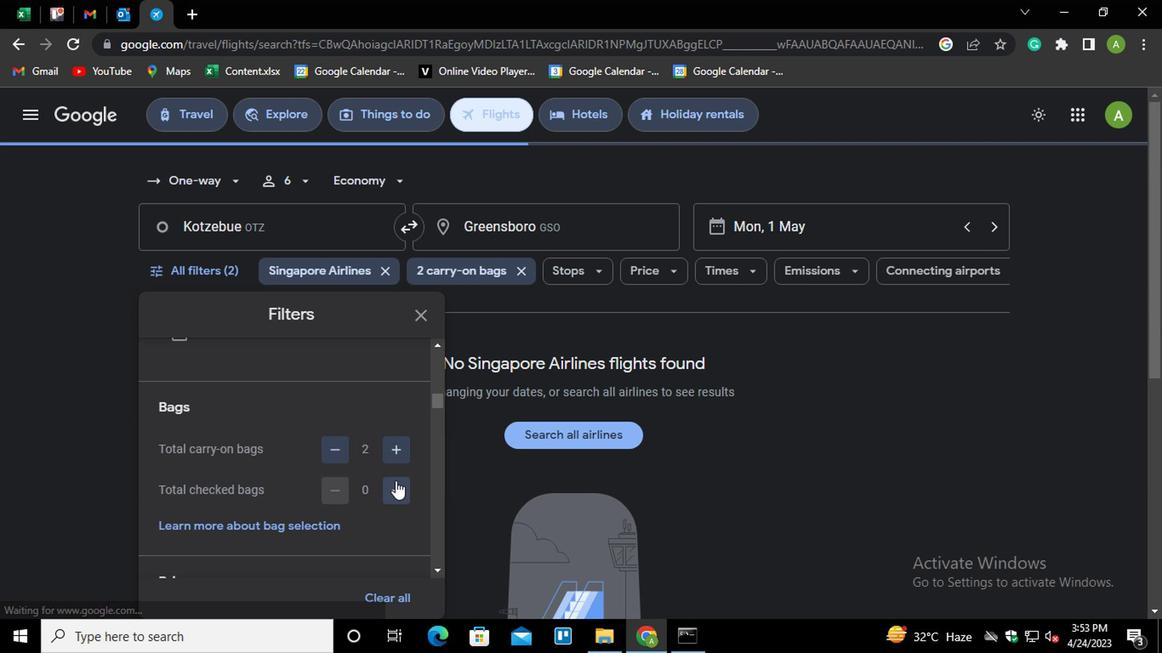
Action: Mouse pressed left at (396, 487)
Screenshot: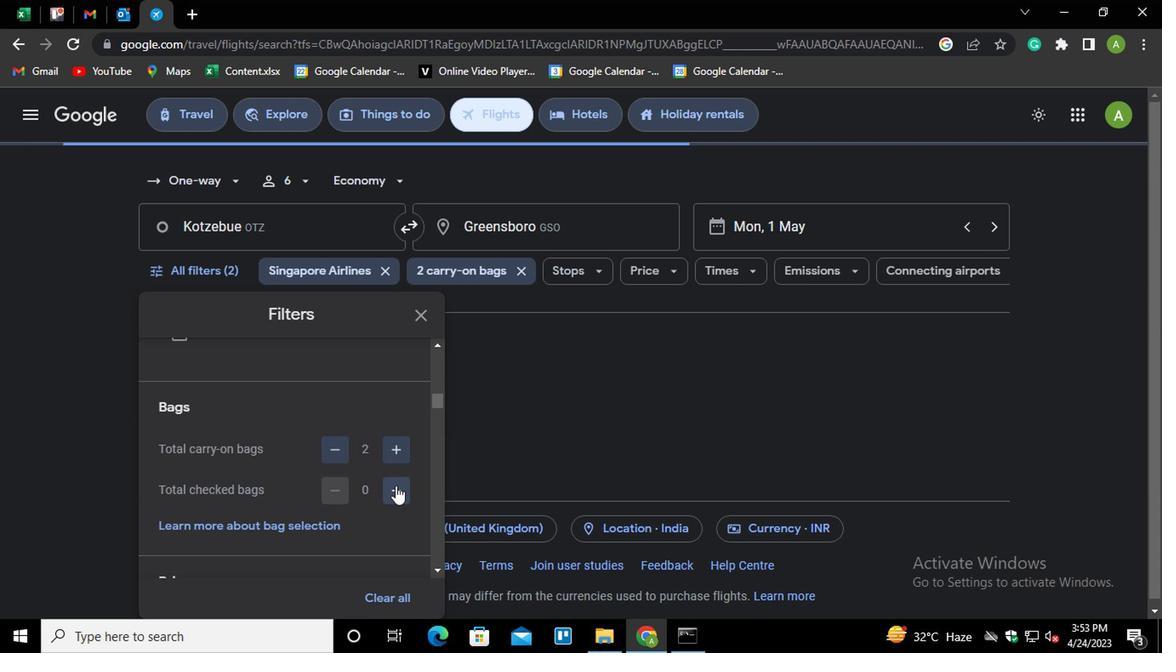 
Action: Mouse moved to (346, 499)
Screenshot: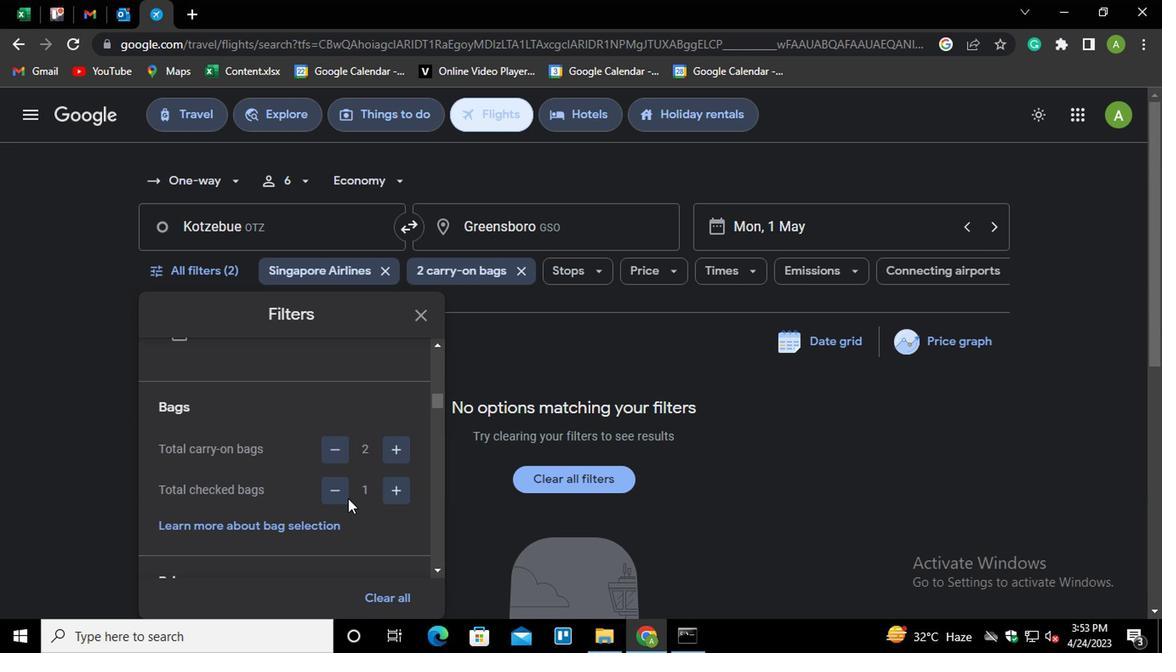
Action: Mouse scrolled (346, 499) with delta (0, 0)
Screenshot: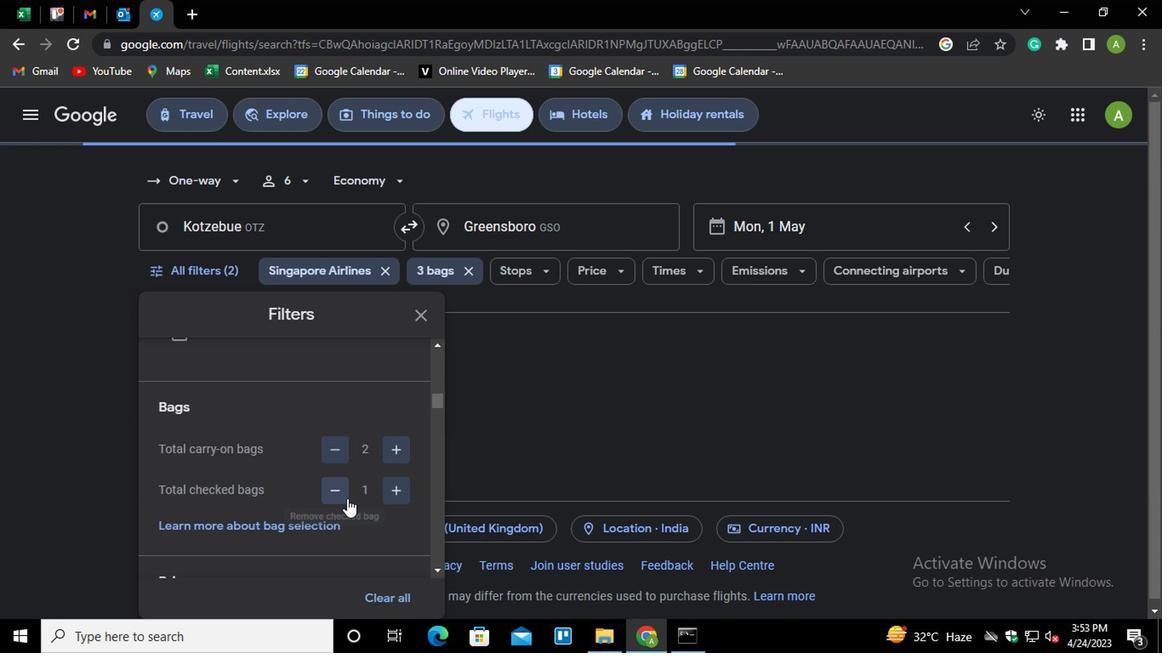 
Action: Mouse scrolled (346, 499) with delta (0, 0)
Screenshot: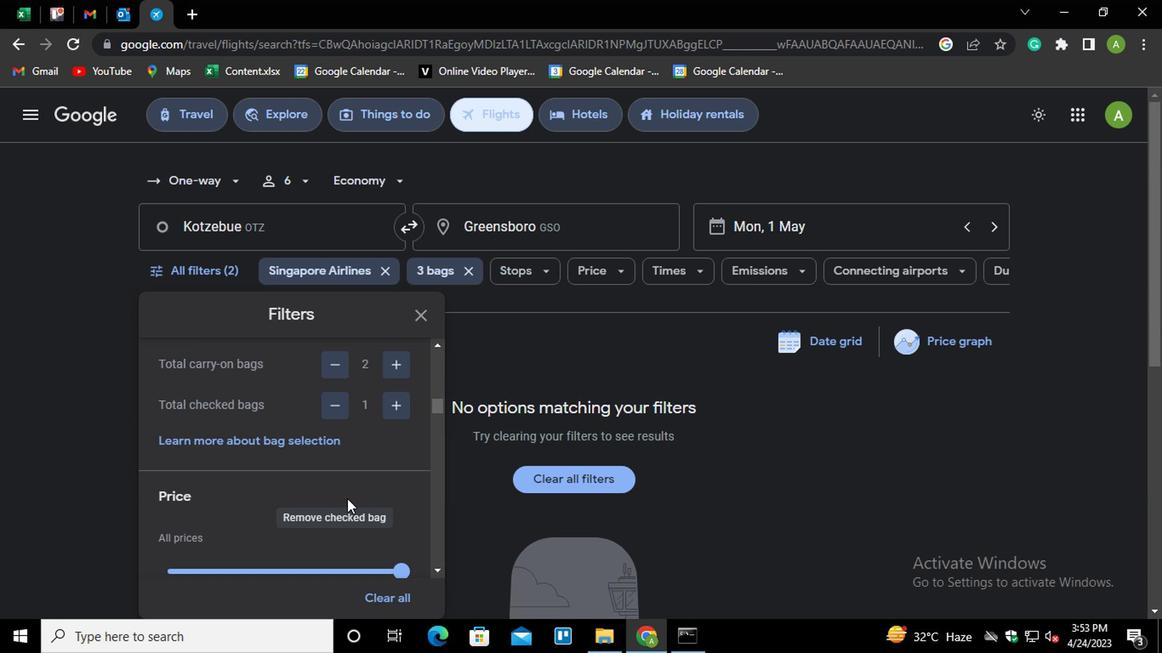 
Action: Mouse moved to (376, 480)
Screenshot: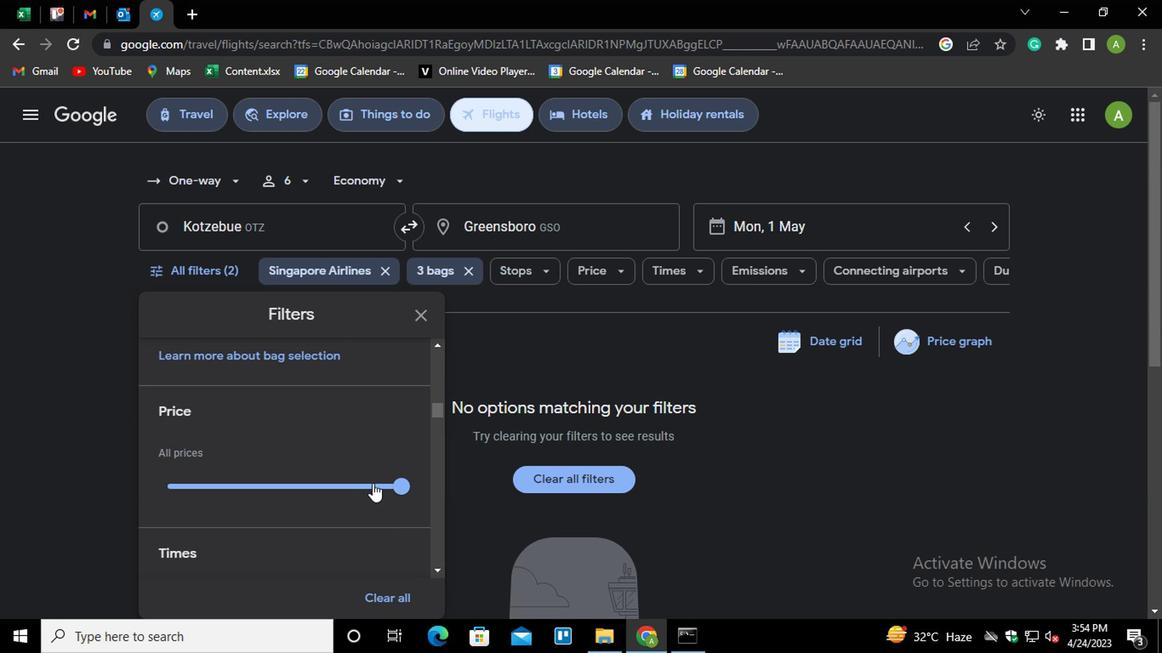 
Action: Mouse pressed left at (376, 480)
Screenshot: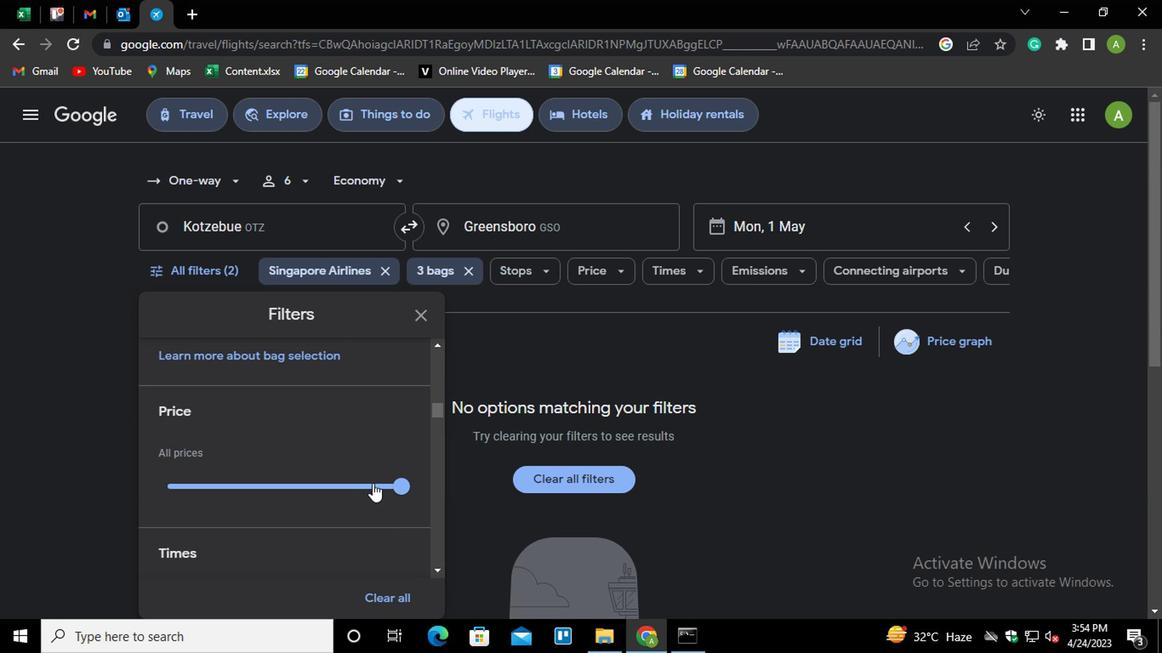 
Action: Mouse moved to (329, 499)
Screenshot: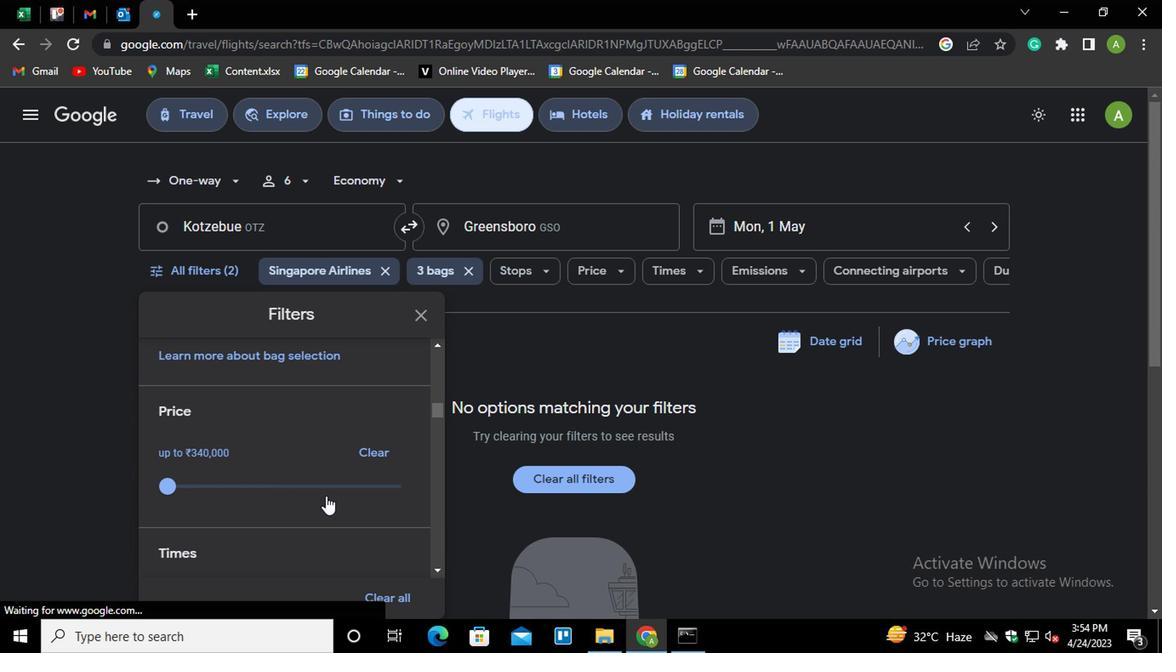
Action: Mouse scrolled (329, 498) with delta (0, -1)
Screenshot: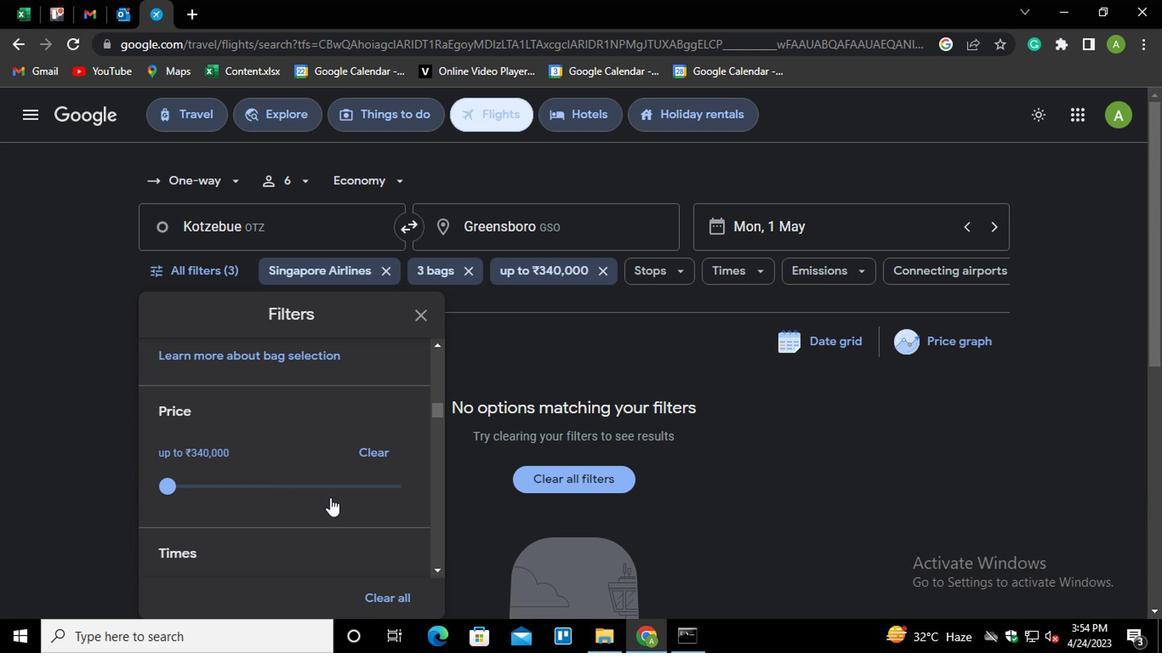 
Action: Mouse moved to (328, 501)
Screenshot: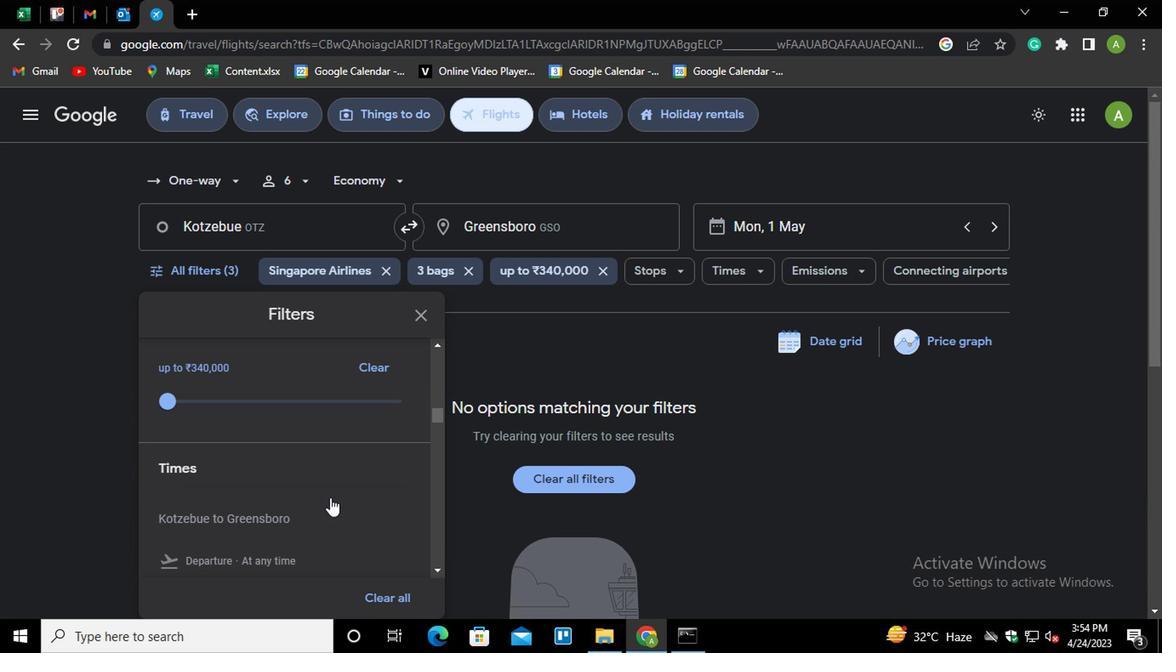 
Action: Mouse scrolled (328, 500) with delta (0, -1)
Screenshot: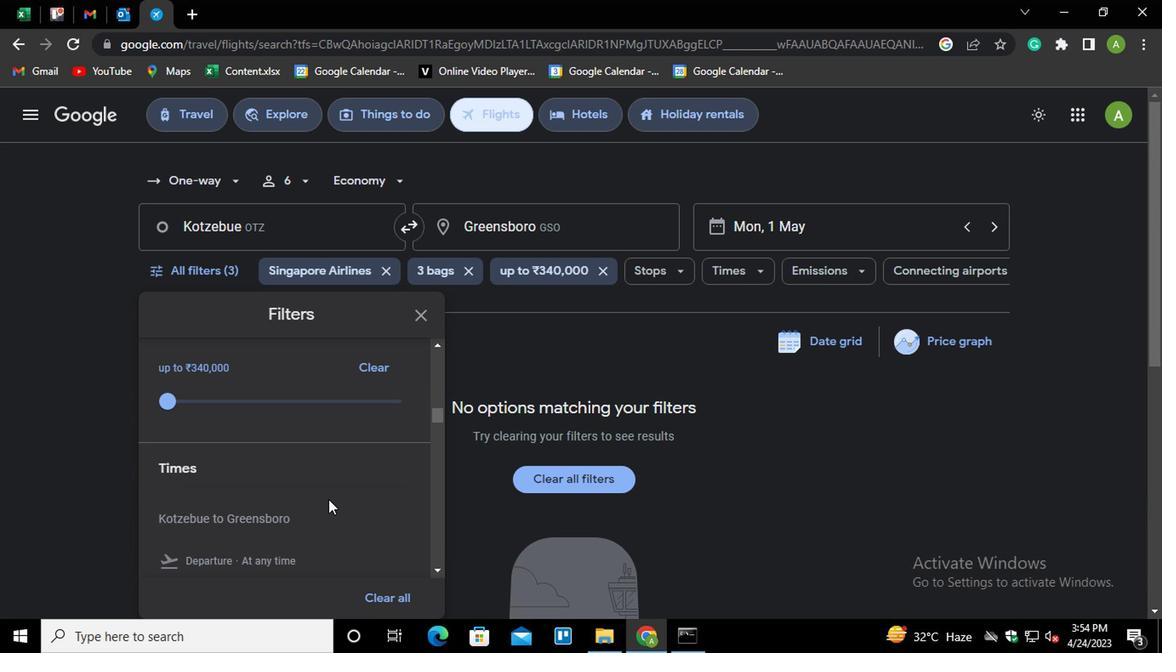 
Action: Mouse moved to (182, 506)
Screenshot: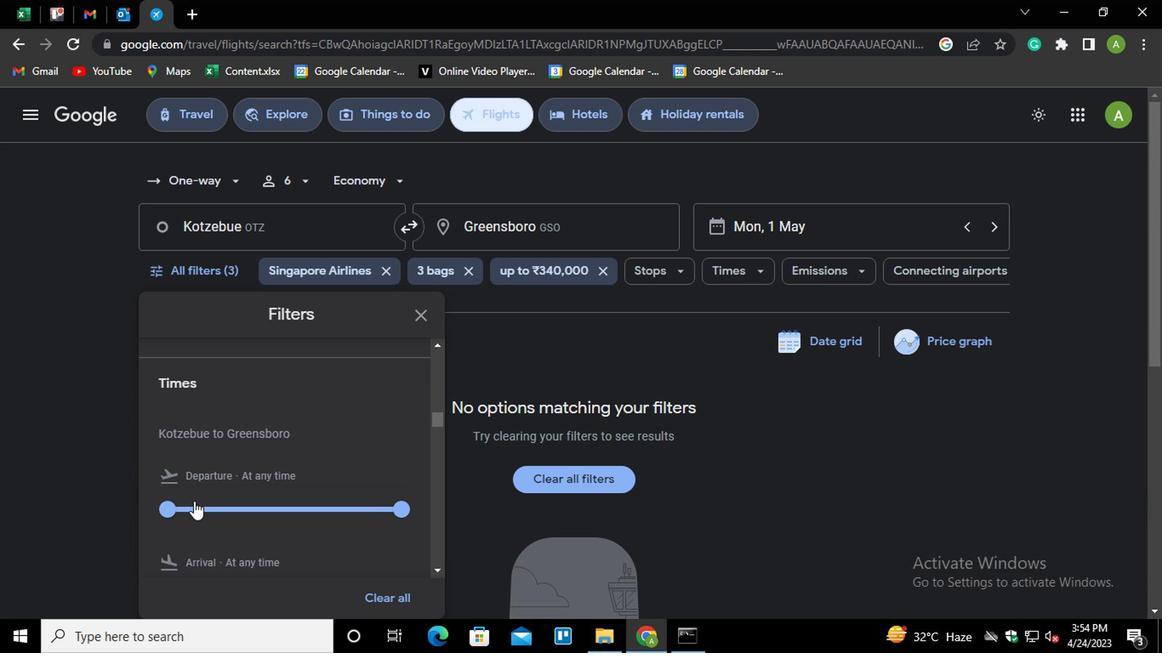 
Action: Mouse pressed left at (182, 506)
Screenshot: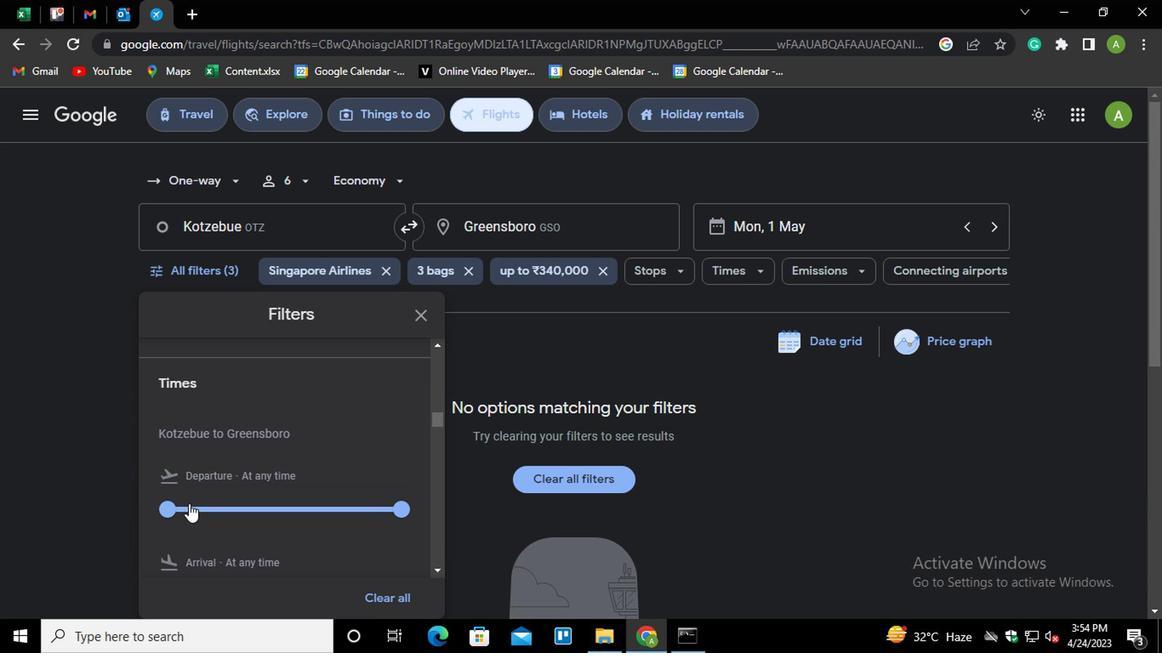 
Action: Mouse moved to (402, 510)
Screenshot: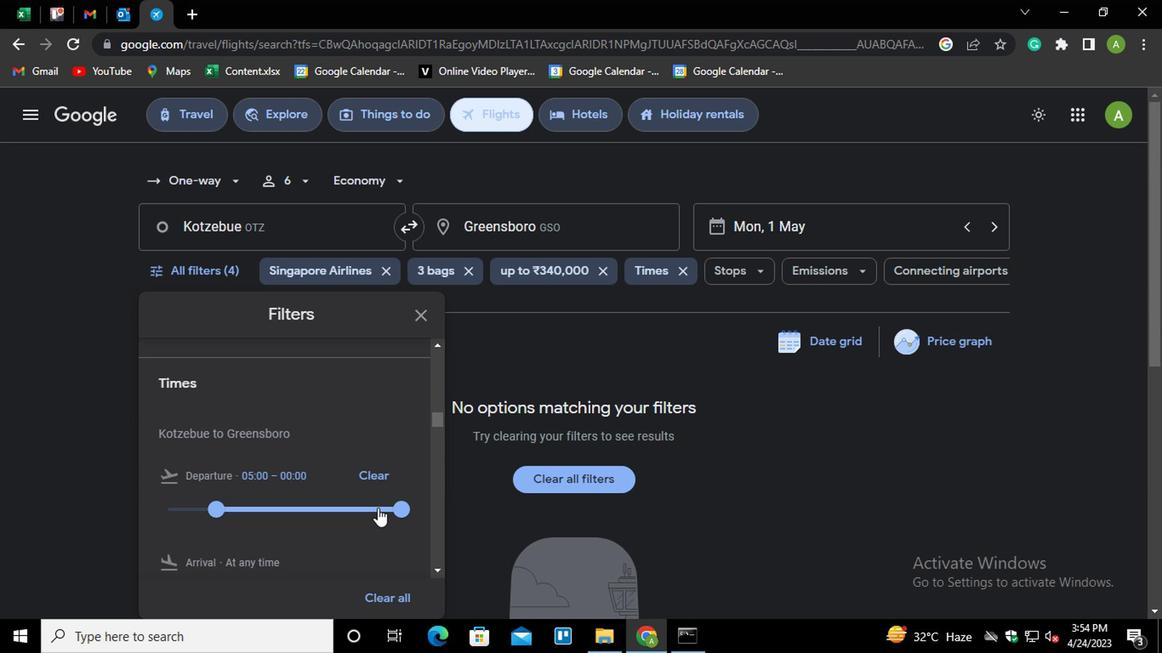 
Action: Mouse pressed left at (402, 510)
Screenshot: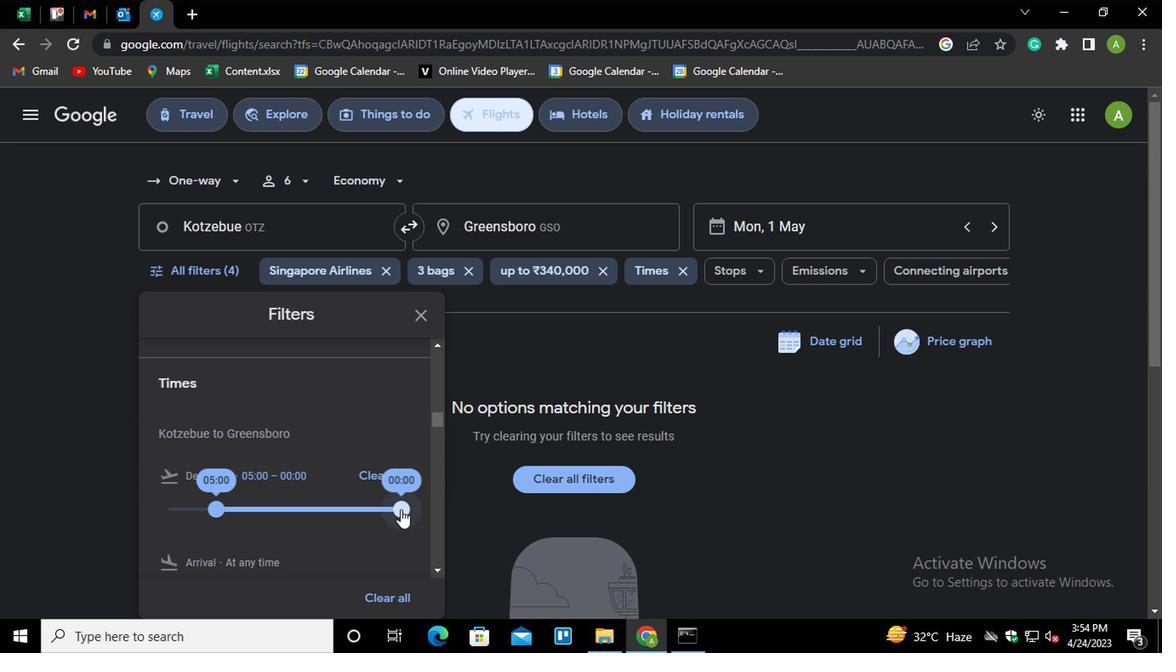 
Action: Mouse moved to (298, 515)
Screenshot: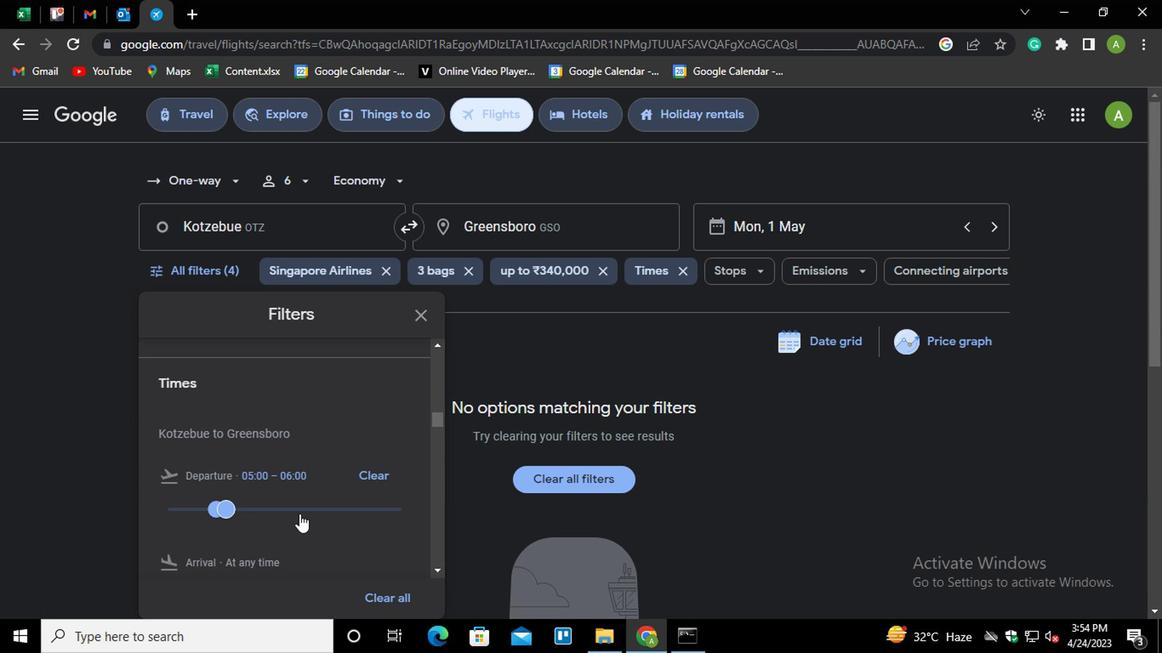 
Action: Mouse scrolled (298, 514) with delta (0, 0)
Screenshot: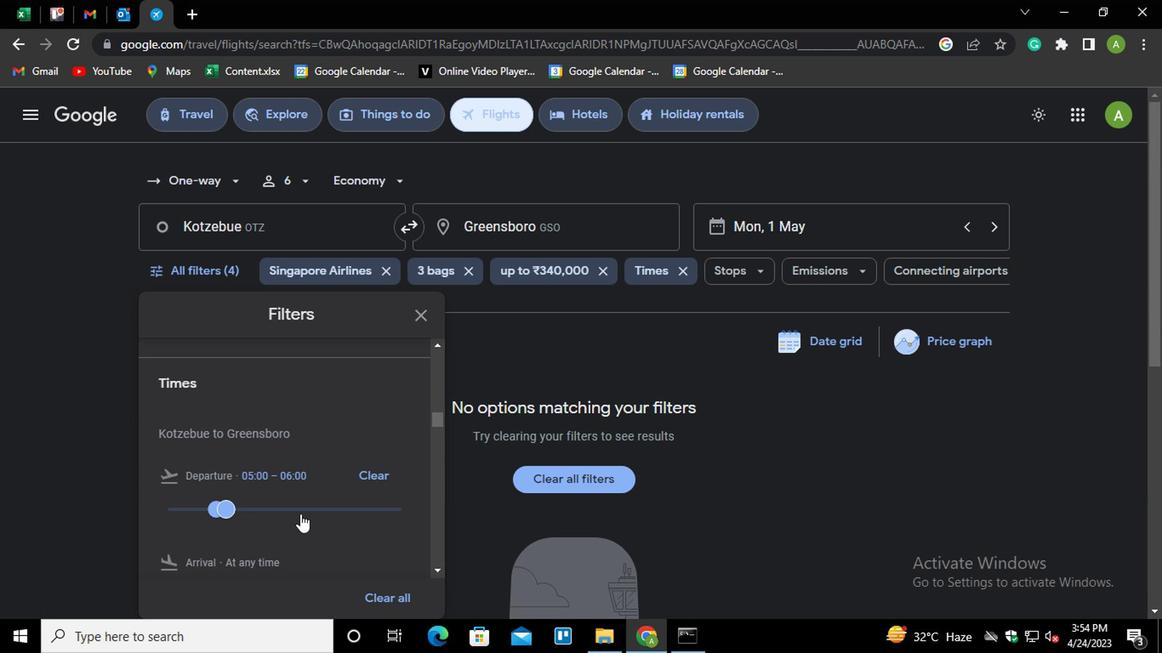 
Action: Mouse moved to (302, 515)
Screenshot: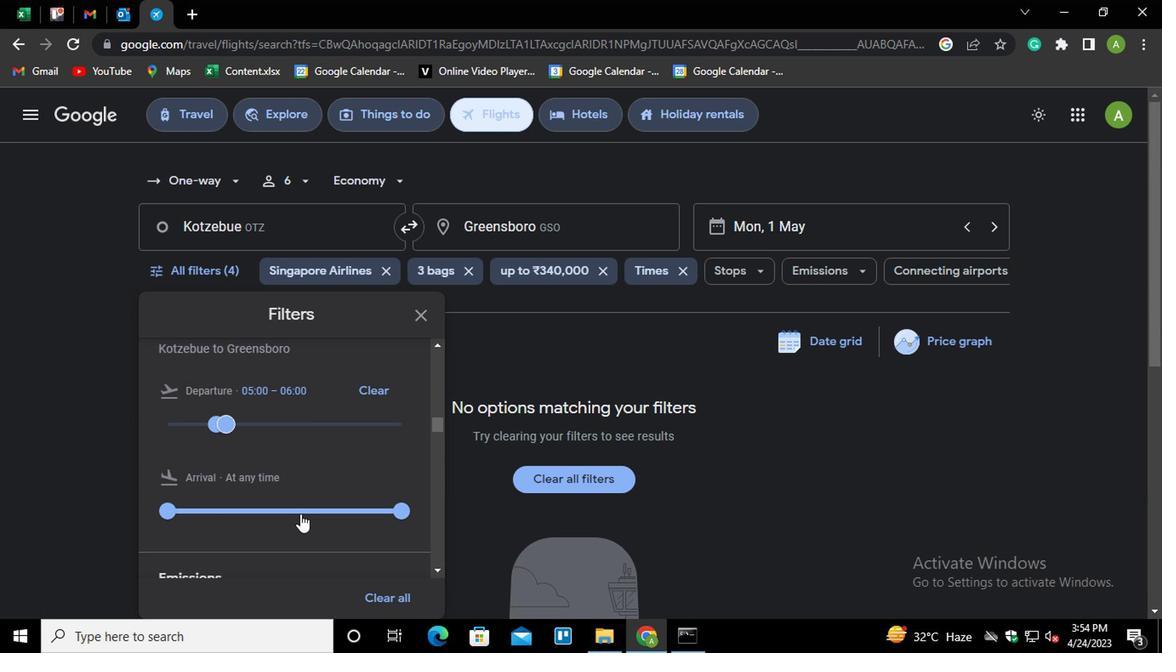 
Action: Mouse scrolled (302, 514) with delta (0, 0)
Screenshot: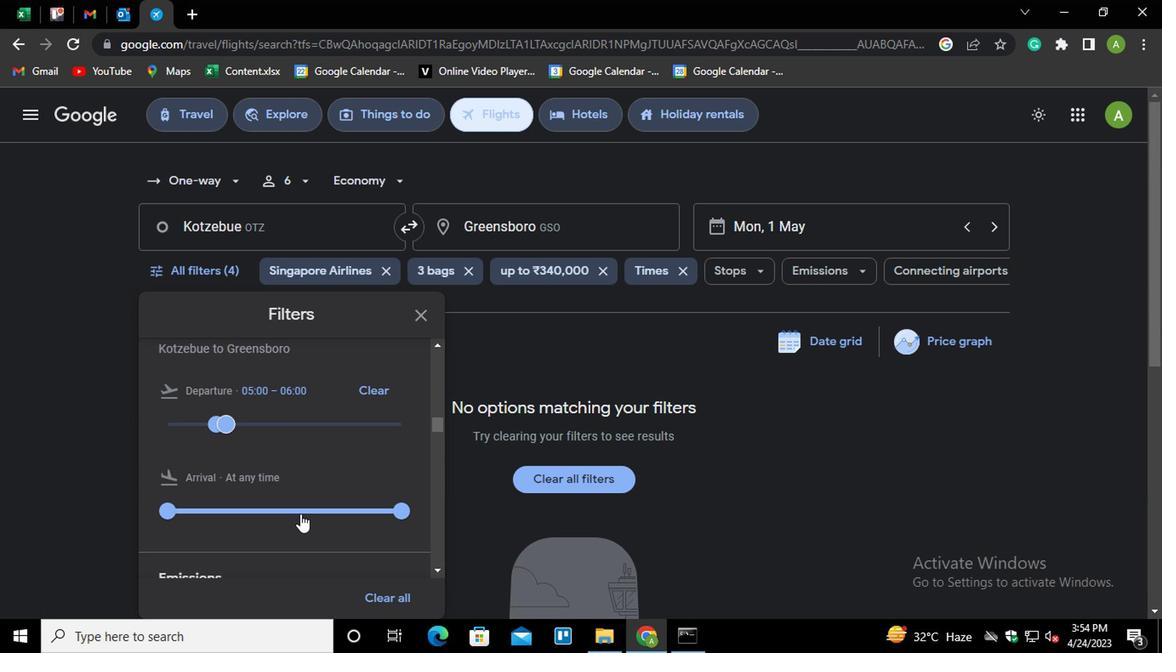 
Action: Mouse moved to (792, 519)
Screenshot: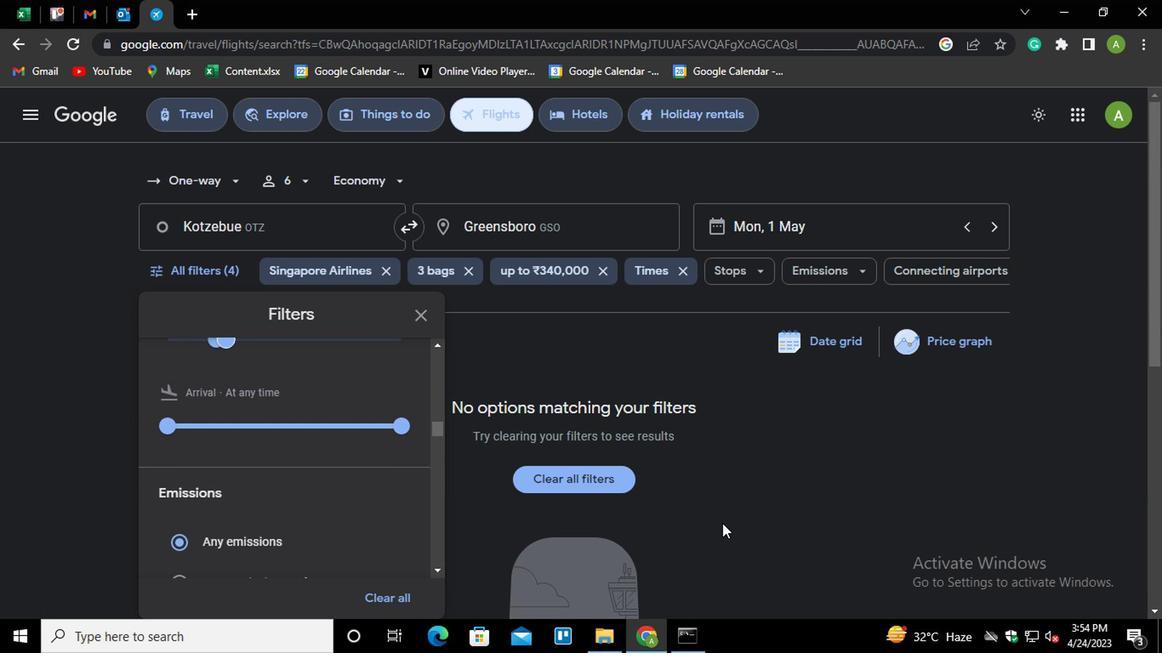 
Action: Mouse pressed left at (792, 519)
Screenshot: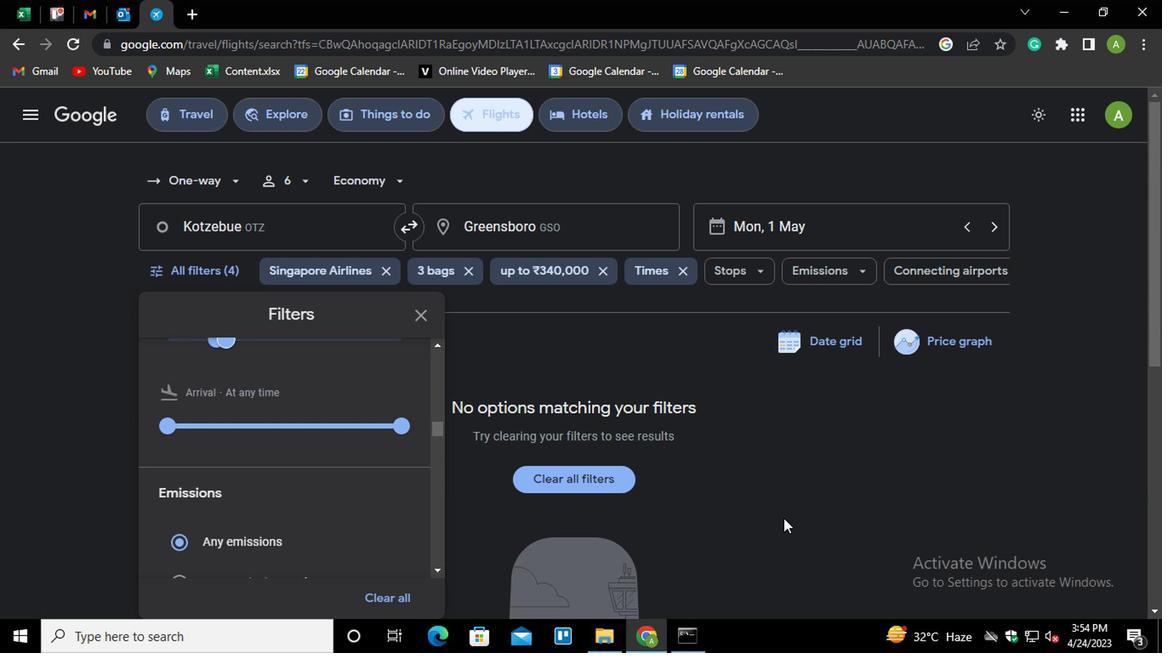 
Action: Mouse moved to (837, 489)
Screenshot: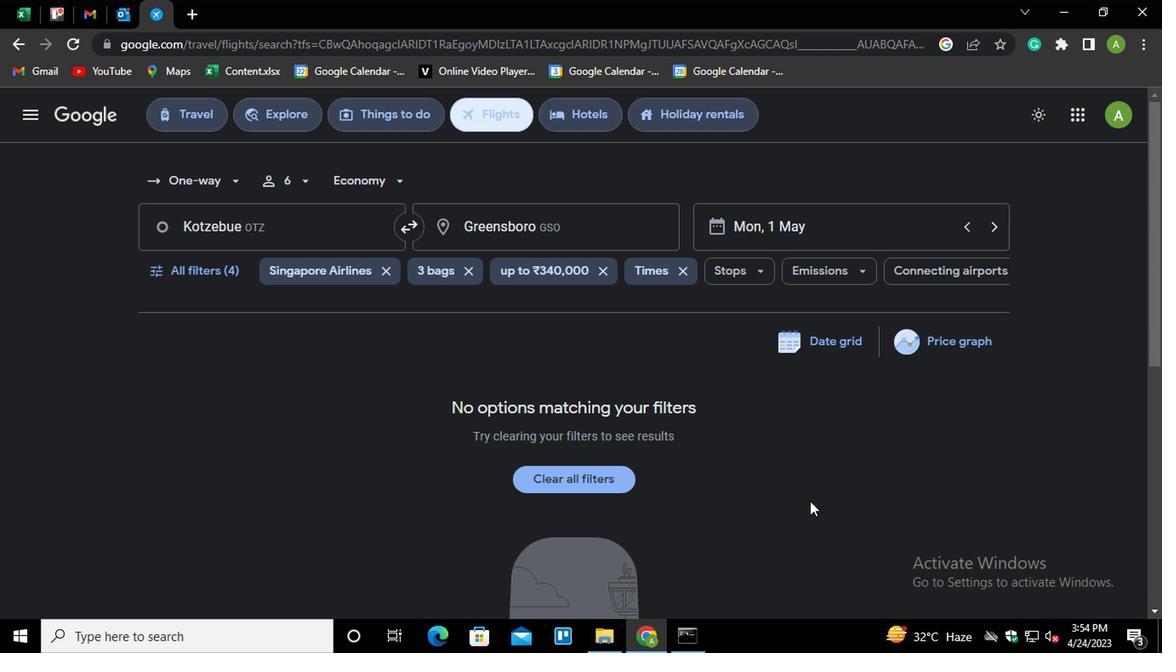 
